 Task: Find connections with filter location Obala with filter topic #technologywith filter profile language English with filter current company Scottish Development International with filter school TVS Matriculation Higher Secondary School with filter industry Computer Networking Products with filter service category Corporate Events with filter keywords title Video Editor
Action: Mouse moved to (525, 68)
Screenshot: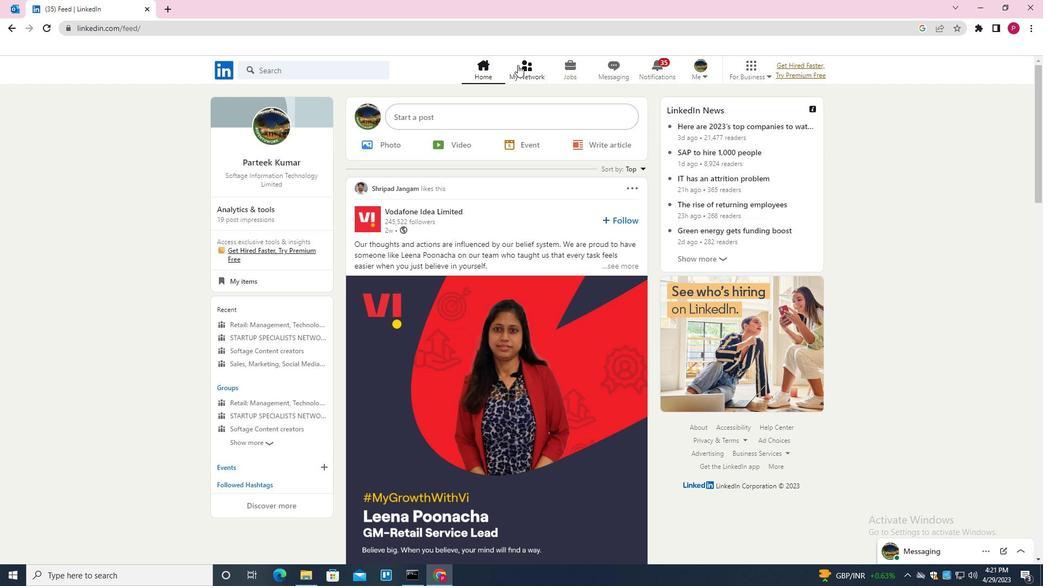 
Action: Mouse pressed left at (525, 68)
Screenshot: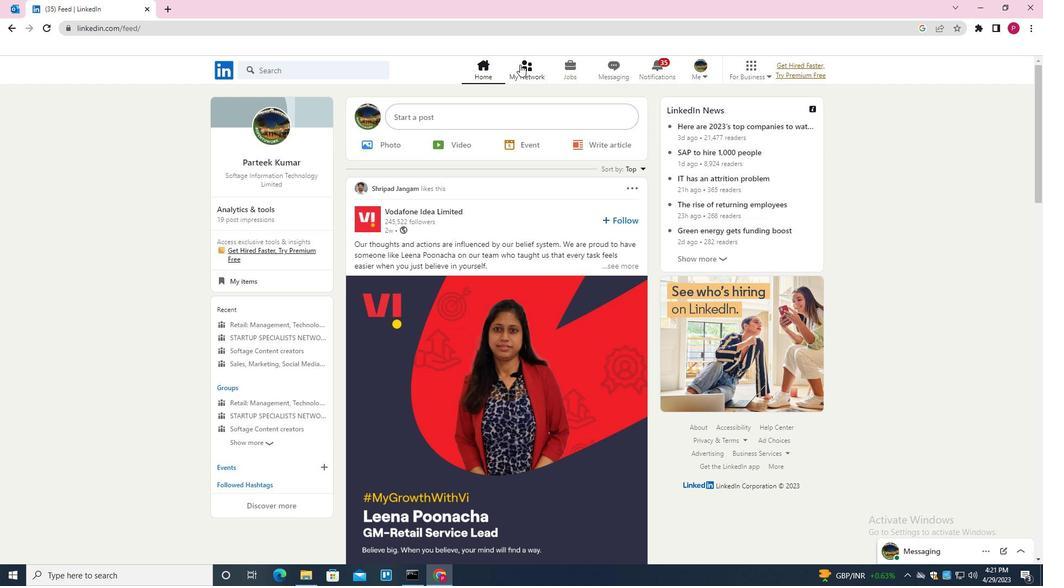 
Action: Mouse moved to (325, 137)
Screenshot: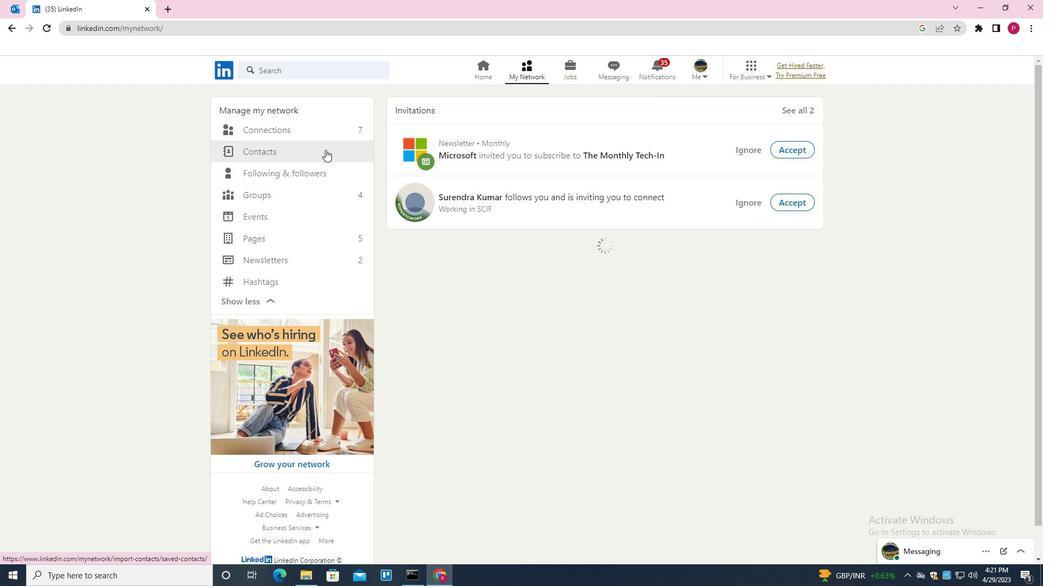 
Action: Mouse pressed left at (325, 137)
Screenshot: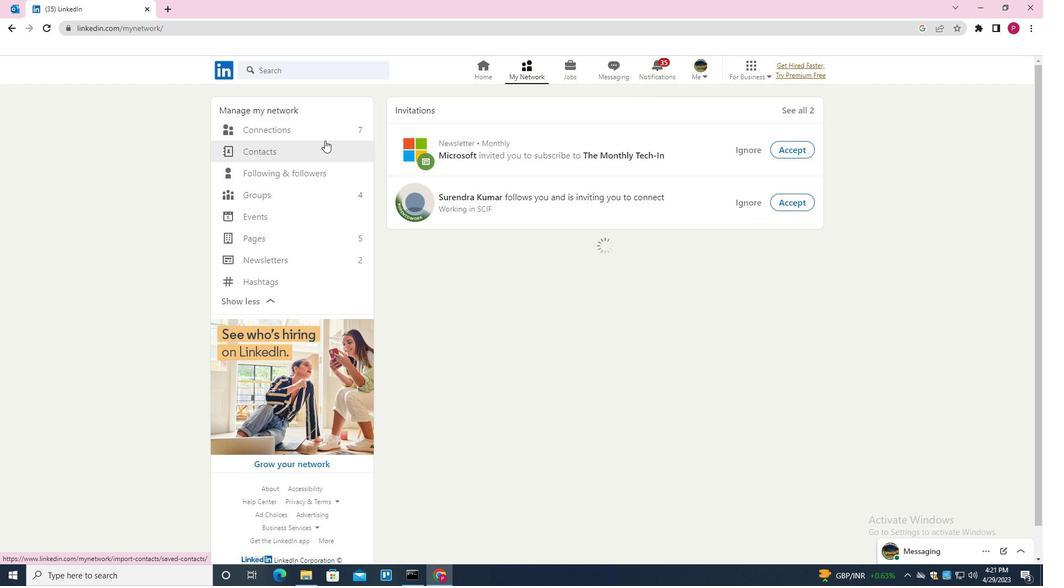 
Action: Mouse moved to (337, 130)
Screenshot: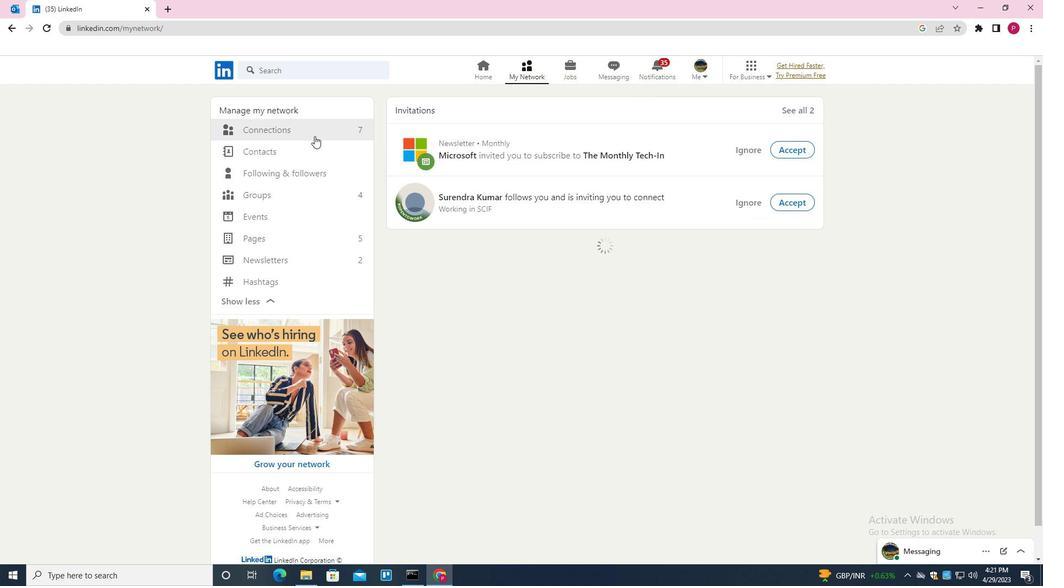 
Action: Mouse pressed left at (337, 130)
Screenshot: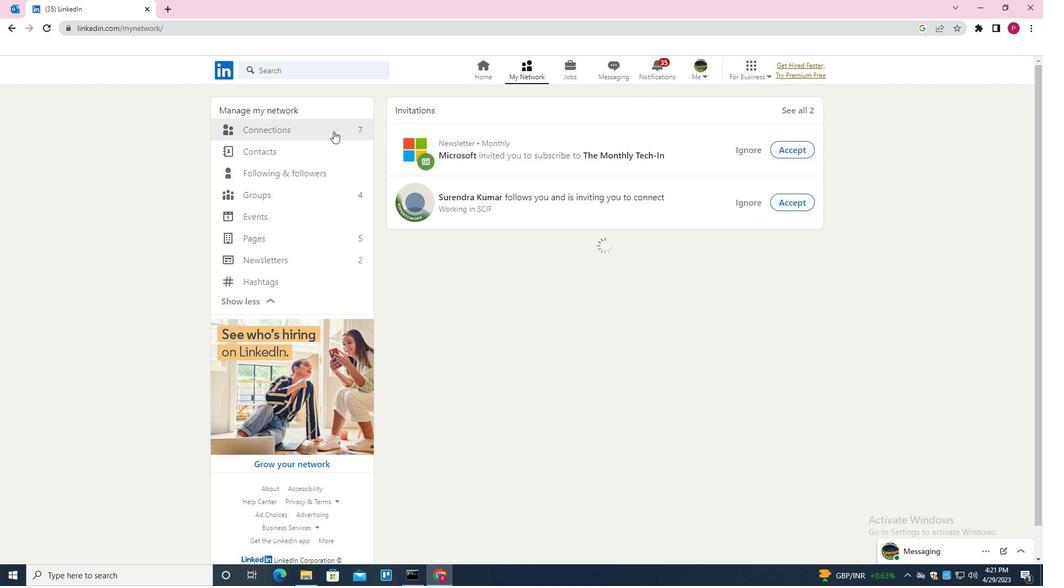 
Action: Mouse moved to (589, 132)
Screenshot: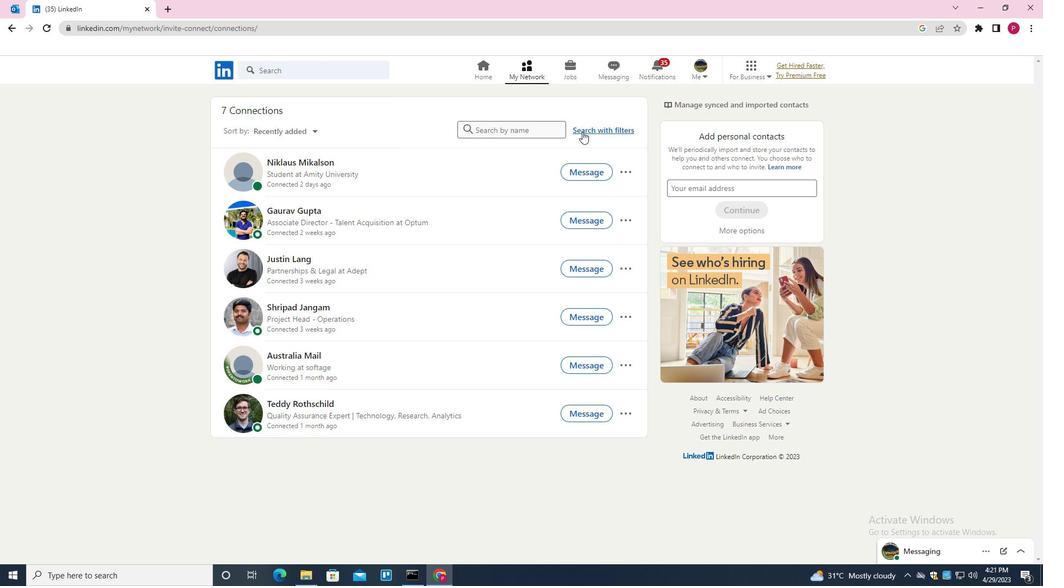 
Action: Mouse pressed left at (589, 132)
Screenshot: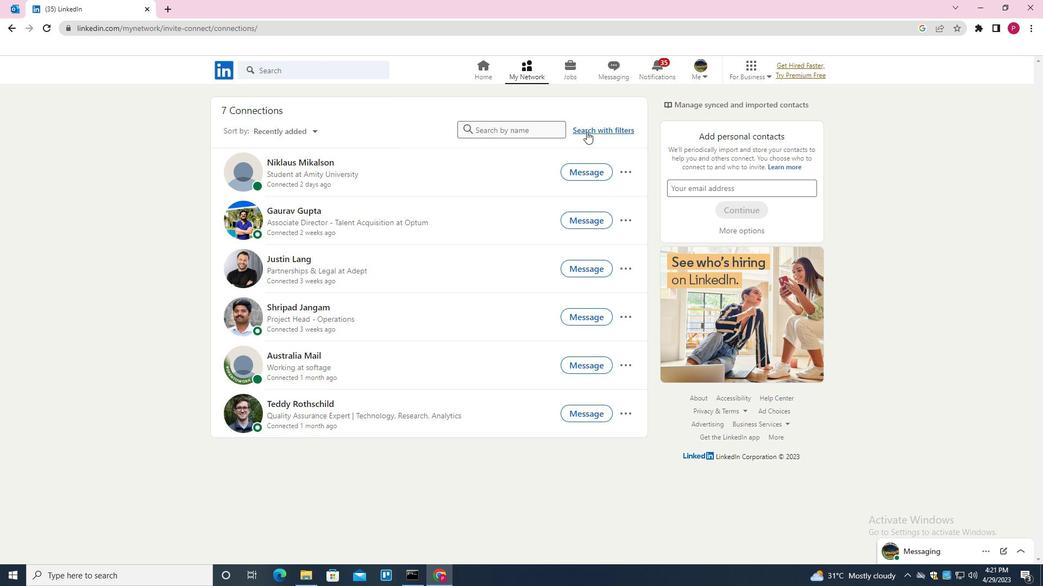 
Action: Mouse moved to (562, 102)
Screenshot: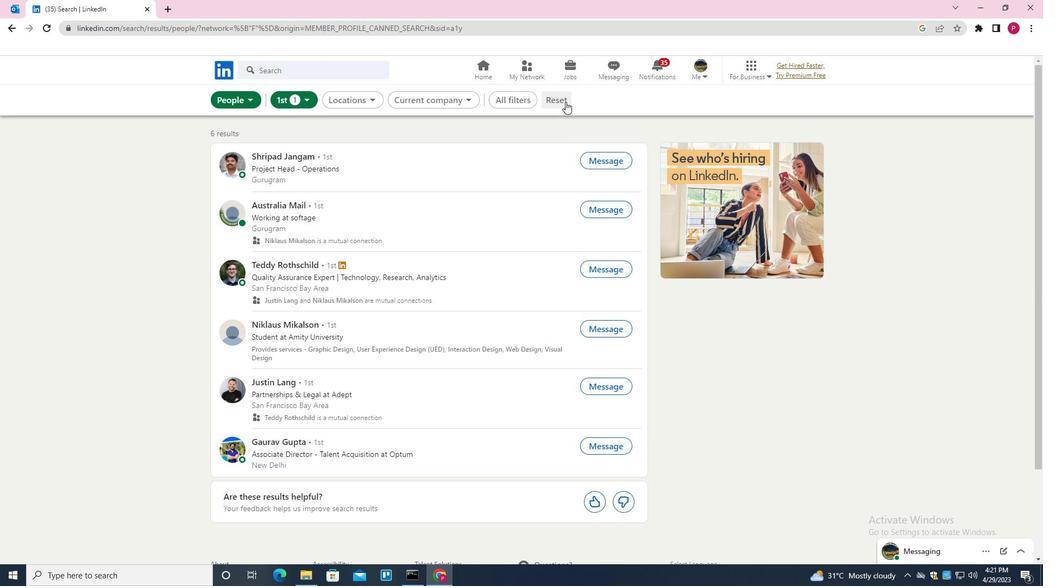 
Action: Mouse pressed left at (562, 102)
Screenshot: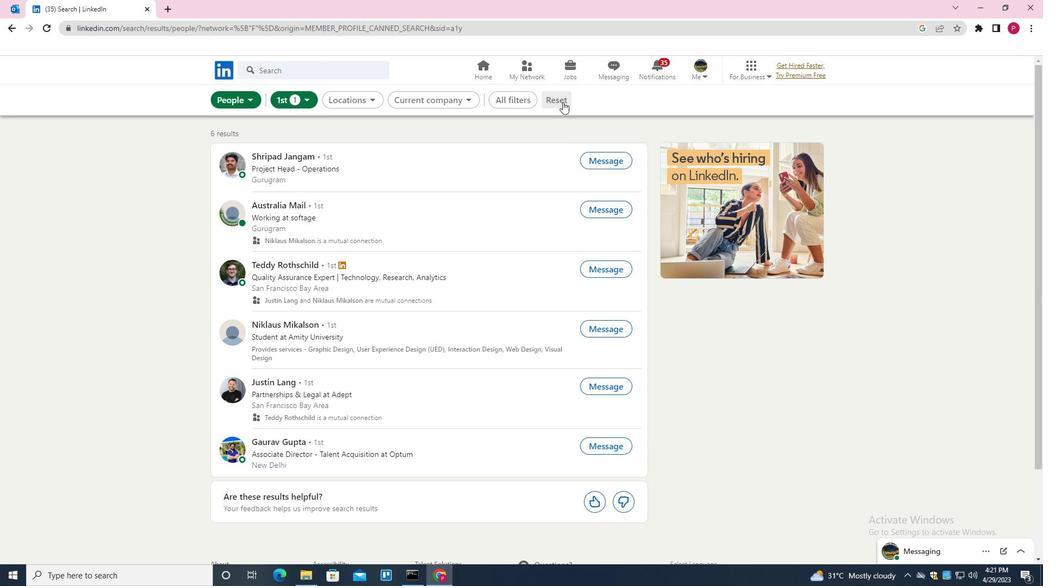 
Action: Mouse moved to (547, 100)
Screenshot: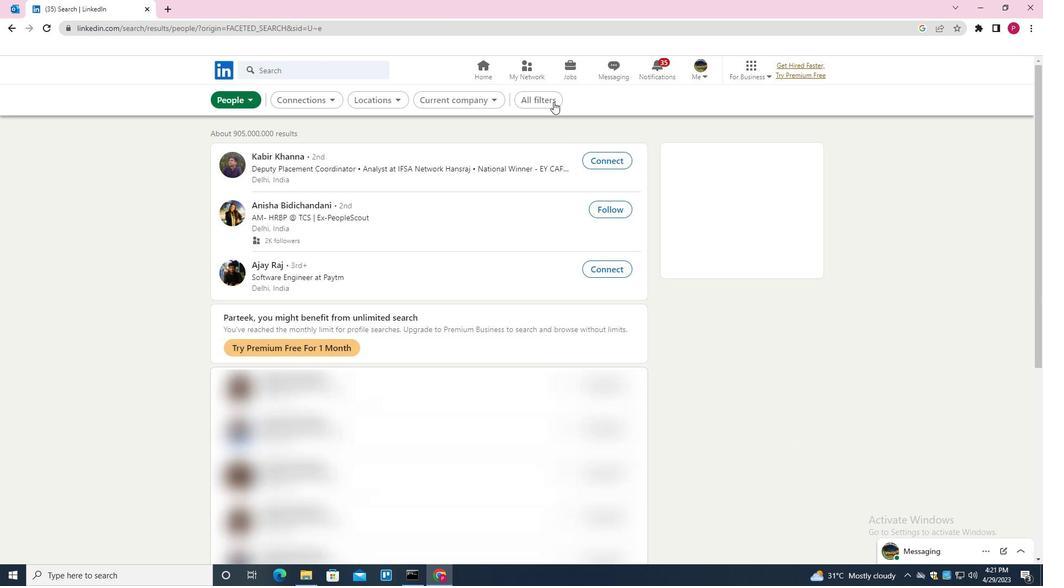
Action: Mouse pressed left at (547, 100)
Screenshot: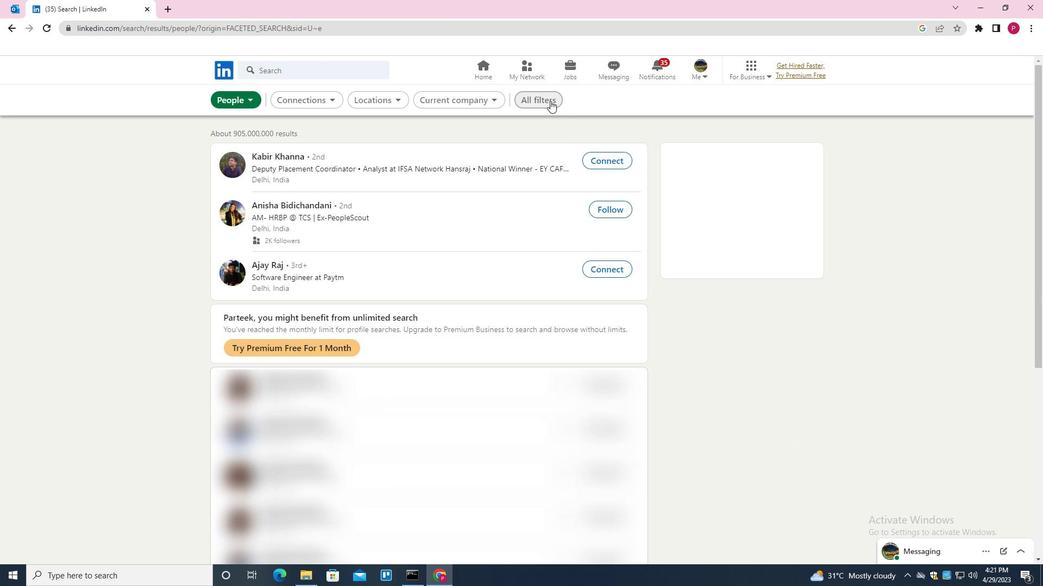
Action: Mouse moved to (846, 258)
Screenshot: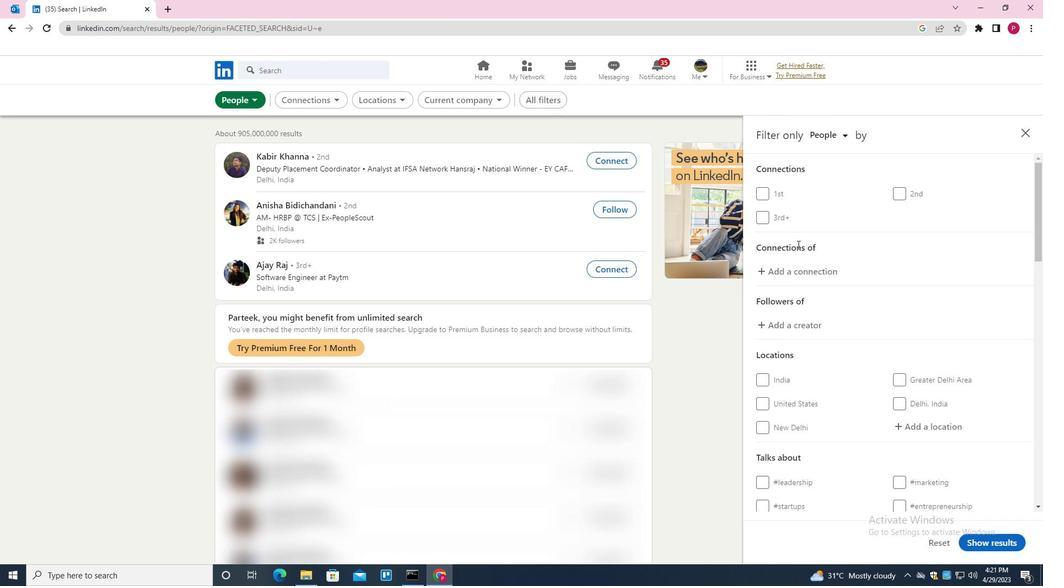 
Action: Mouse scrolled (846, 258) with delta (0, 0)
Screenshot: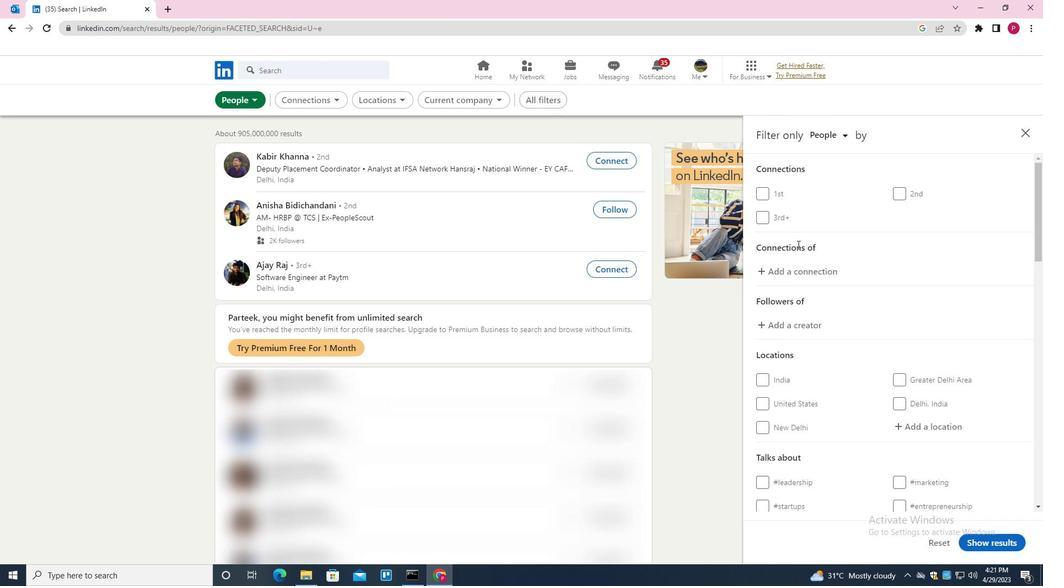 
Action: Mouse moved to (847, 258)
Screenshot: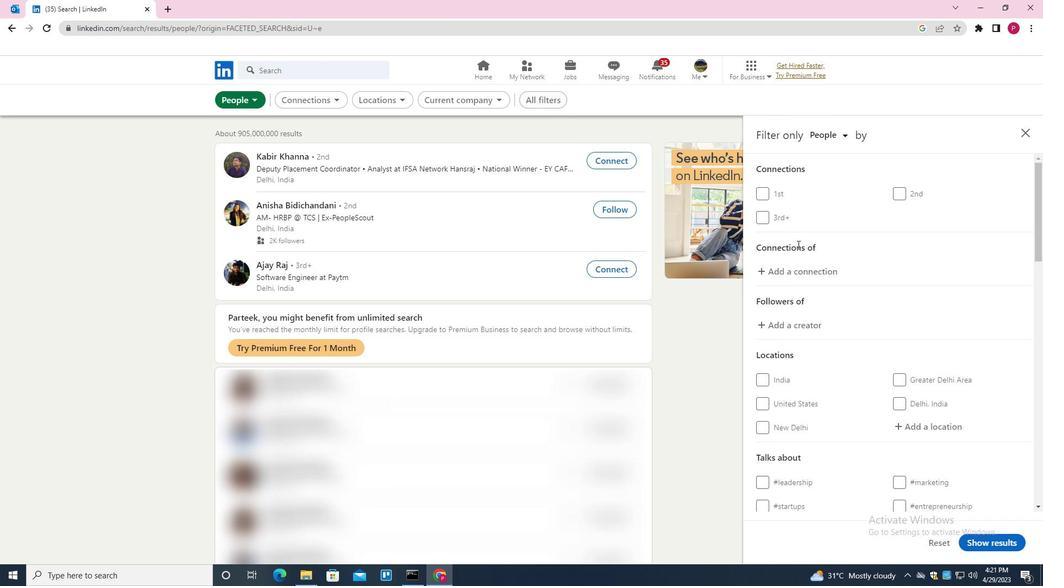 
Action: Mouse scrolled (847, 258) with delta (0, 0)
Screenshot: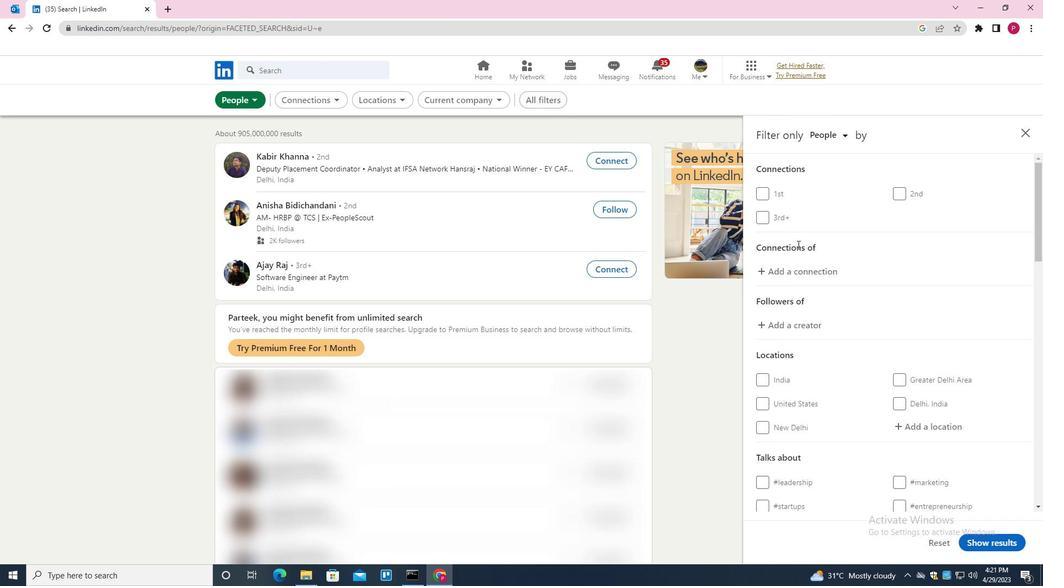 
Action: Mouse moved to (939, 318)
Screenshot: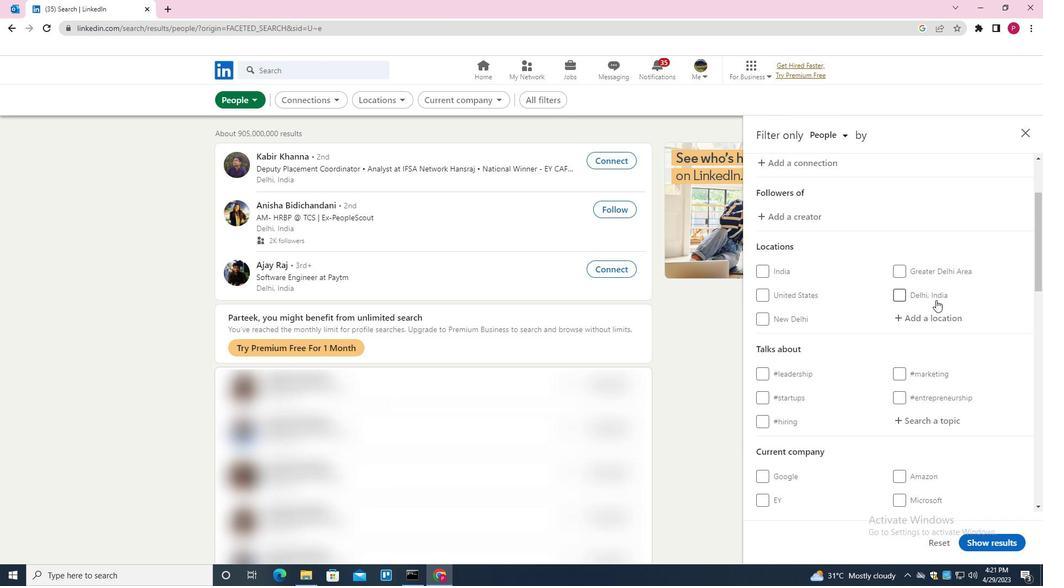 
Action: Mouse pressed left at (939, 318)
Screenshot: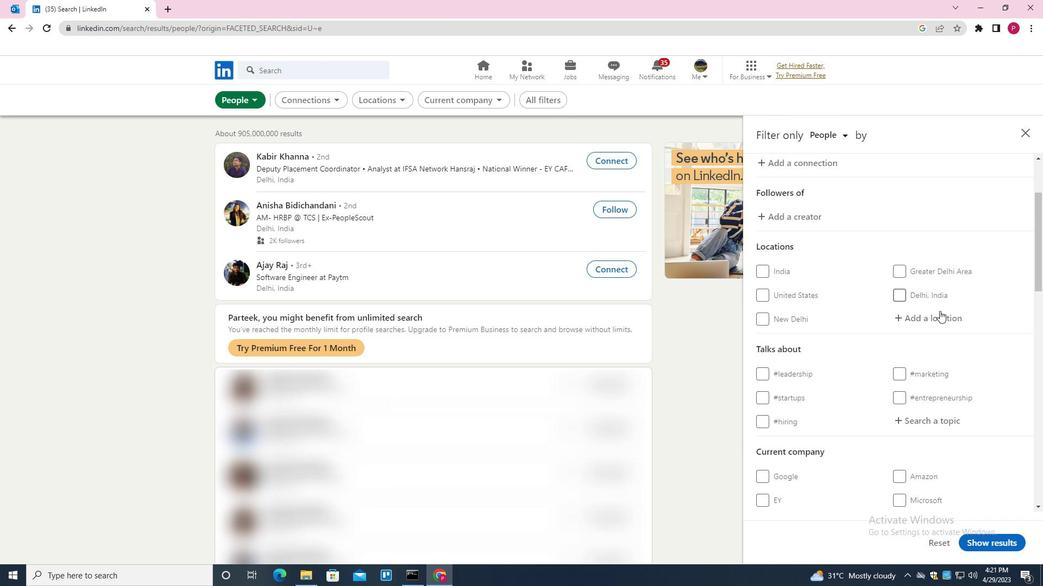 
Action: Key pressed <Key.shift>OBALA<Key.down><Key.enter>
Screenshot: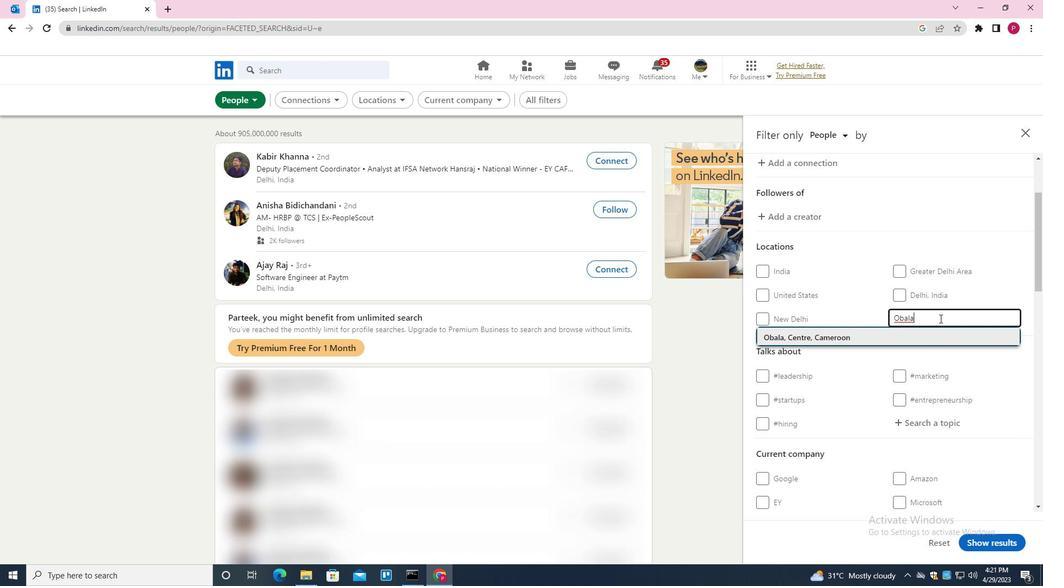 
Action: Mouse moved to (903, 345)
Screenshot: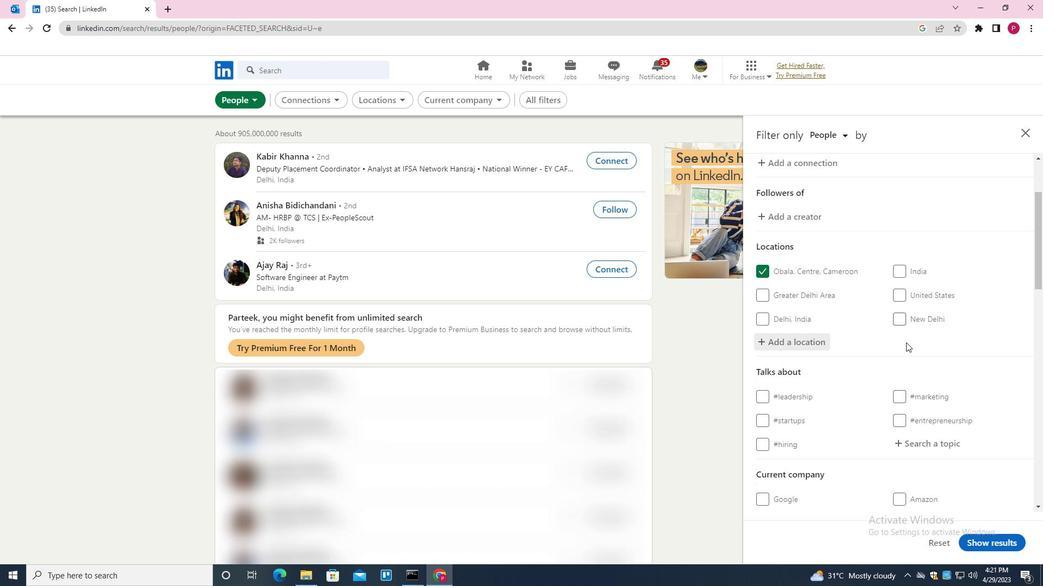 
Action: Mouse scrolled (903, 344) with delta (0, 0)
Screenshot: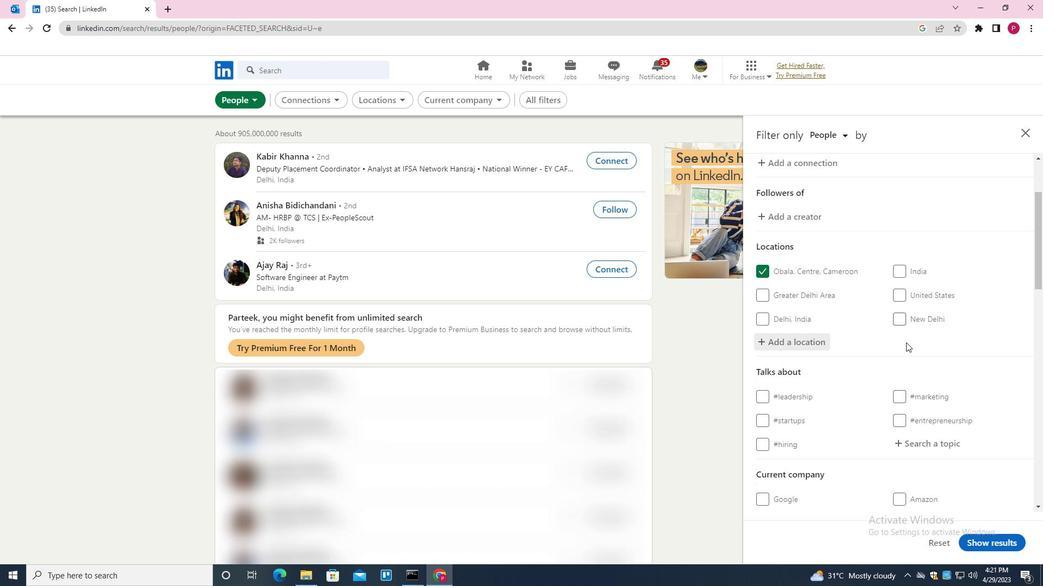 
Action: Mouse scrolled (903, 344) with delta (0, 0)
Screenshot: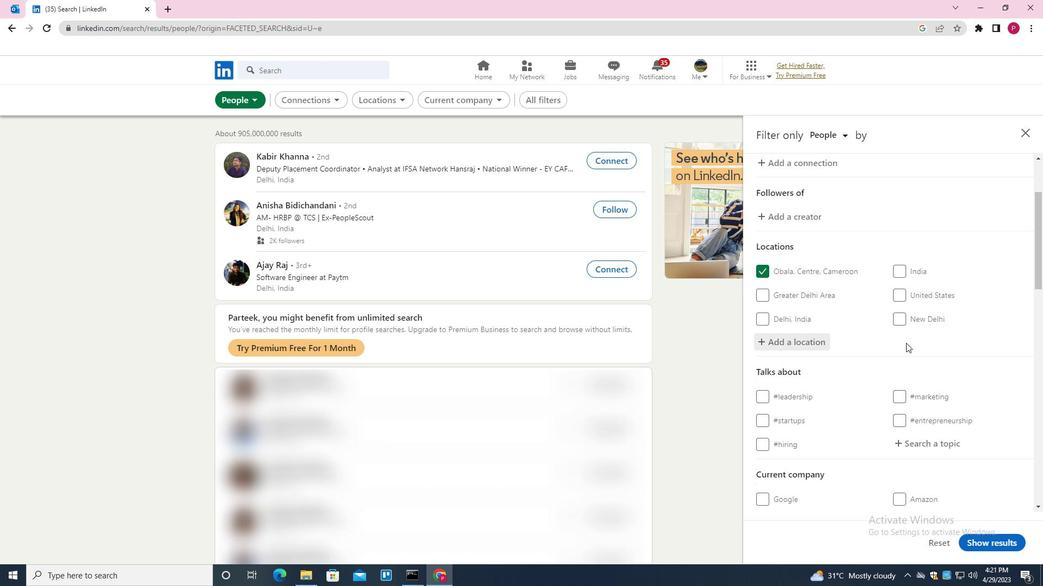 
Action: Mouse moved to (919, 335)
Screenshot: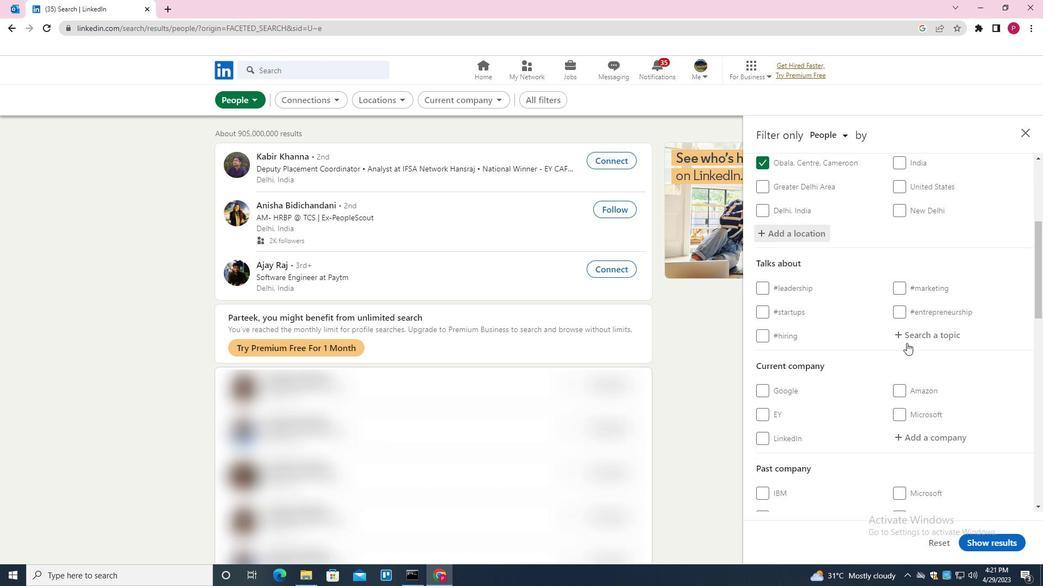 
Action: Mouse pressed left at (919, 335)
Screenshot: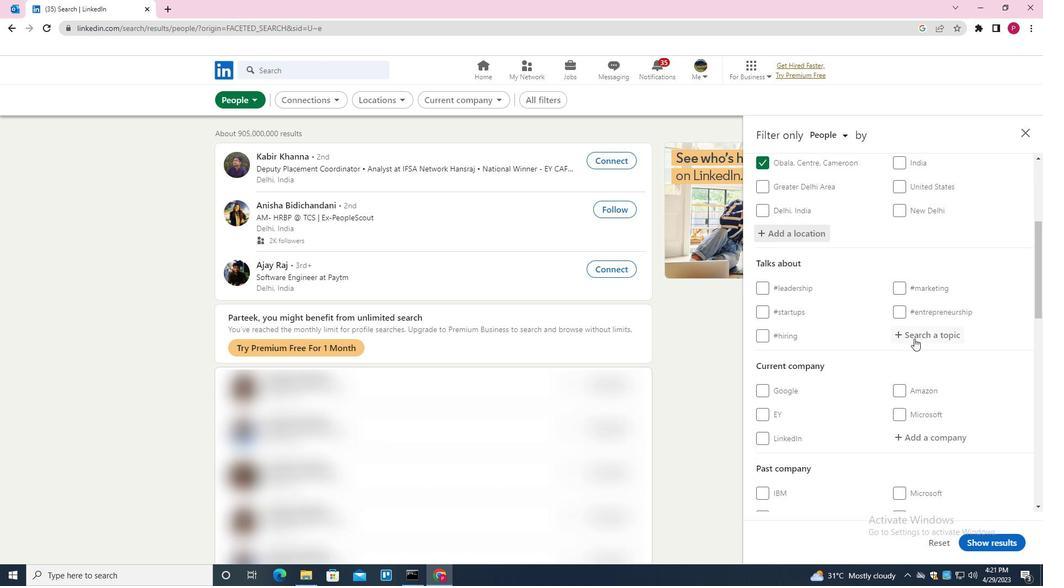 
Action: Key pressed TECHNOLOGY<Key.down><Key.enter>
Screenshot: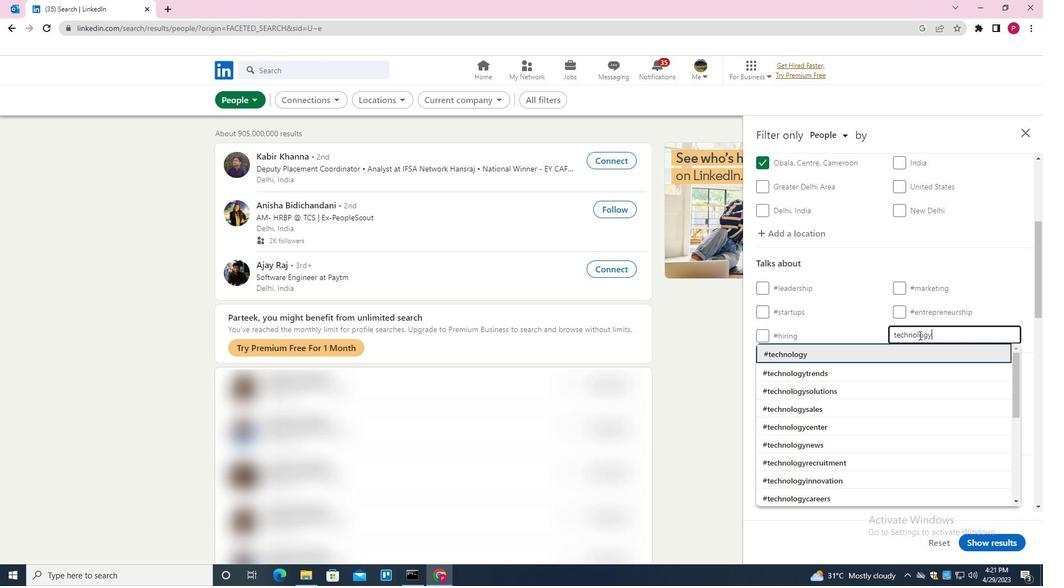 
Action: Mouse moved to (895, 352)
Screenshot: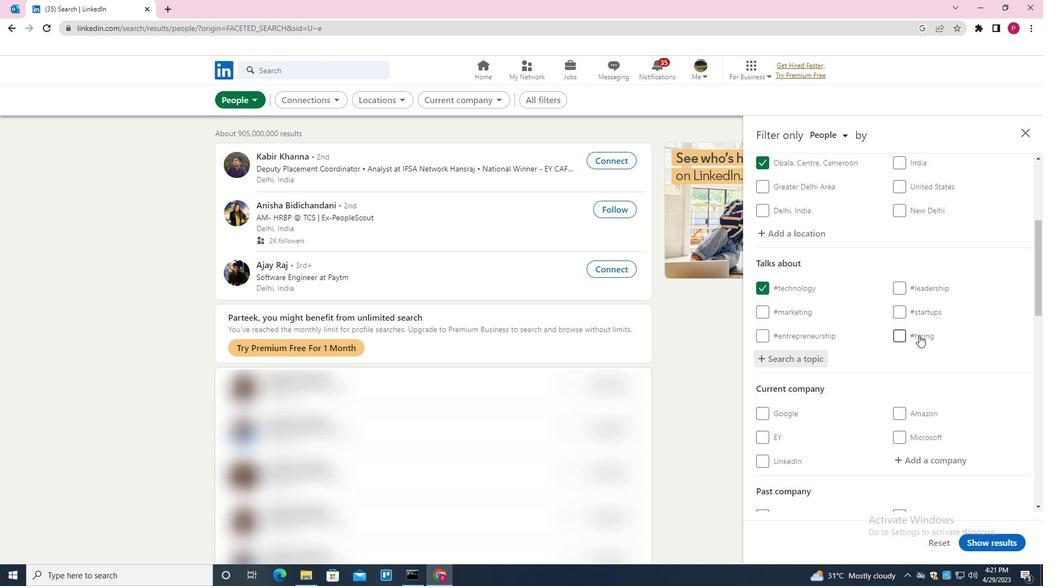 
Action: Mouse scrolled (895, 351) with delta (0, 0)
Screenshot: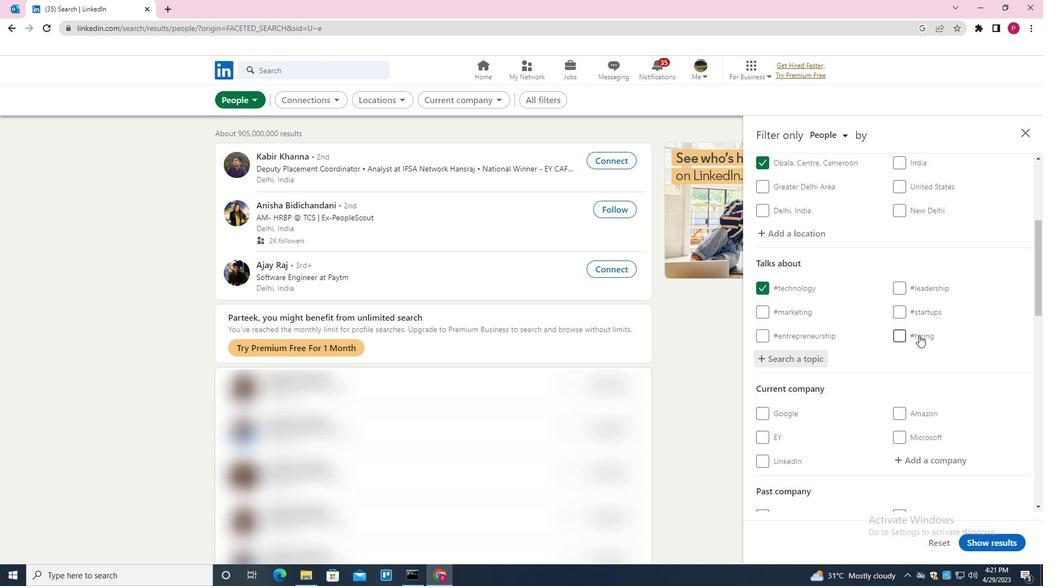 
Action: Mouse scrolled (895, 351) with delta (0, 0)
Screenshot: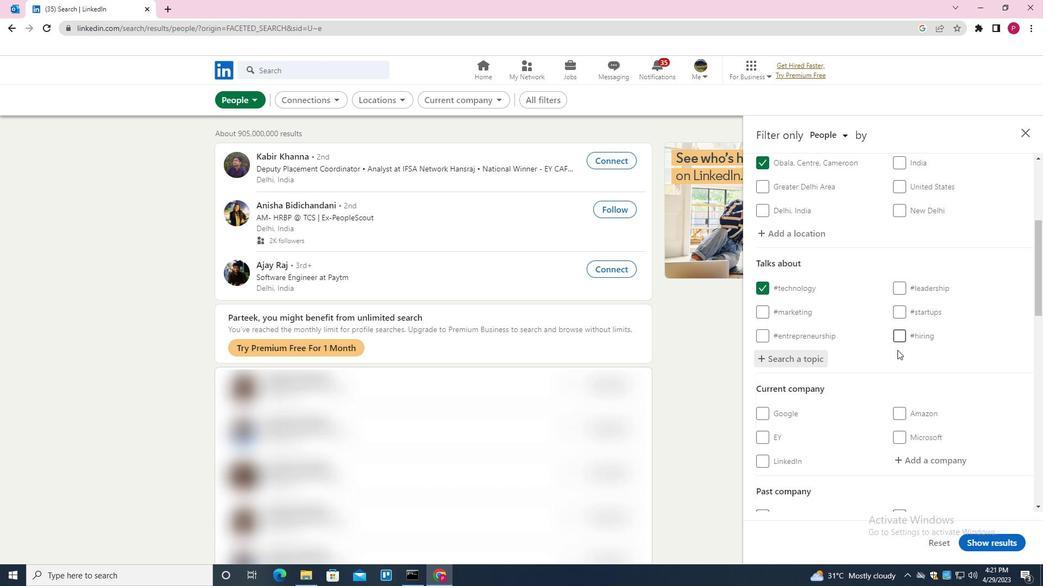 
Action: Mouse scrolled (895, 351) with delta (0, 0)
Screenshot: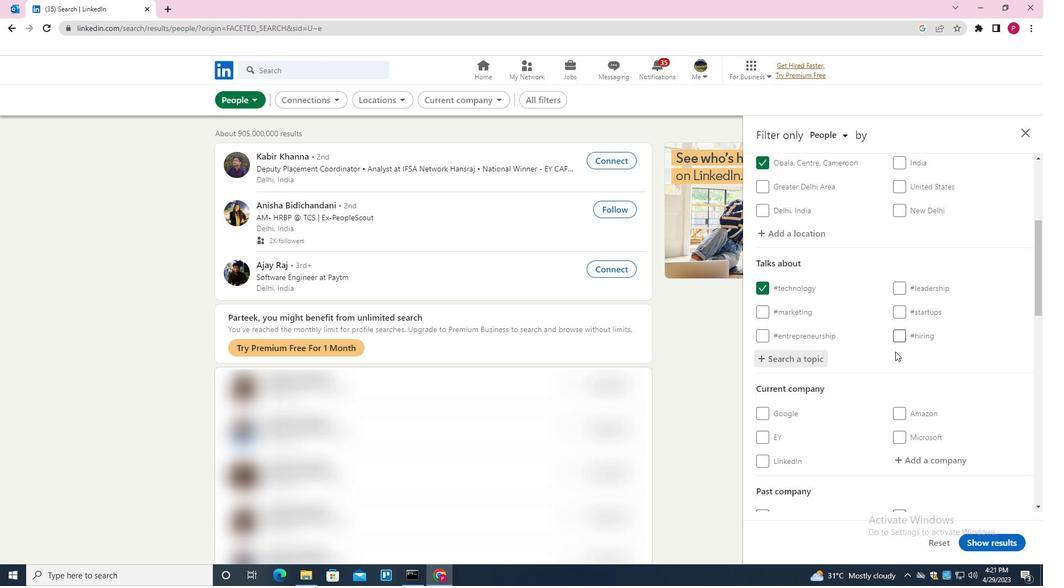 
Action: Mouse moved to (894, 353)
Screenshot: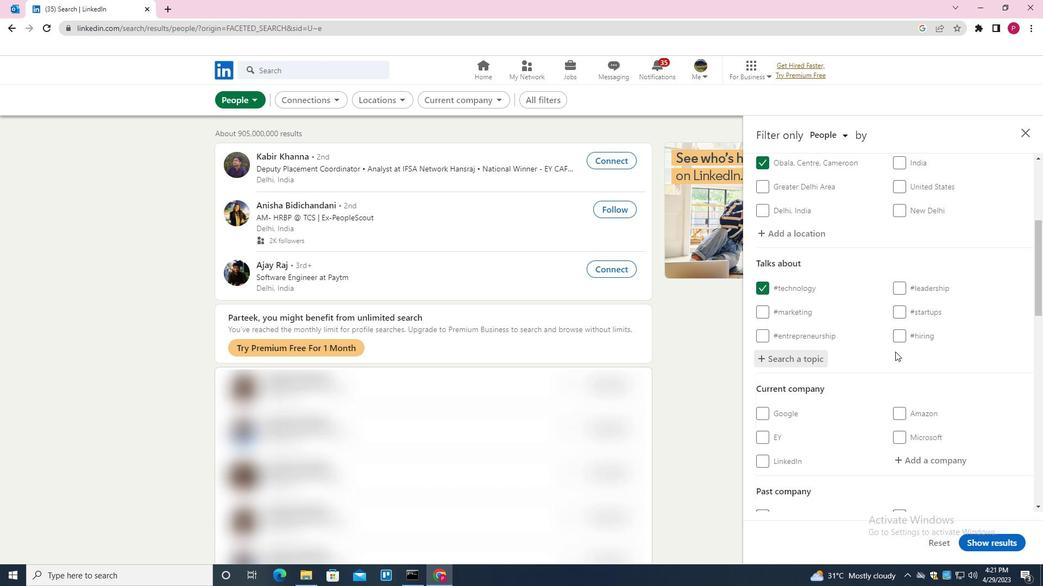 
Action: Mouse scrolled (894, 352) with delta (0, 0)
Screenshot: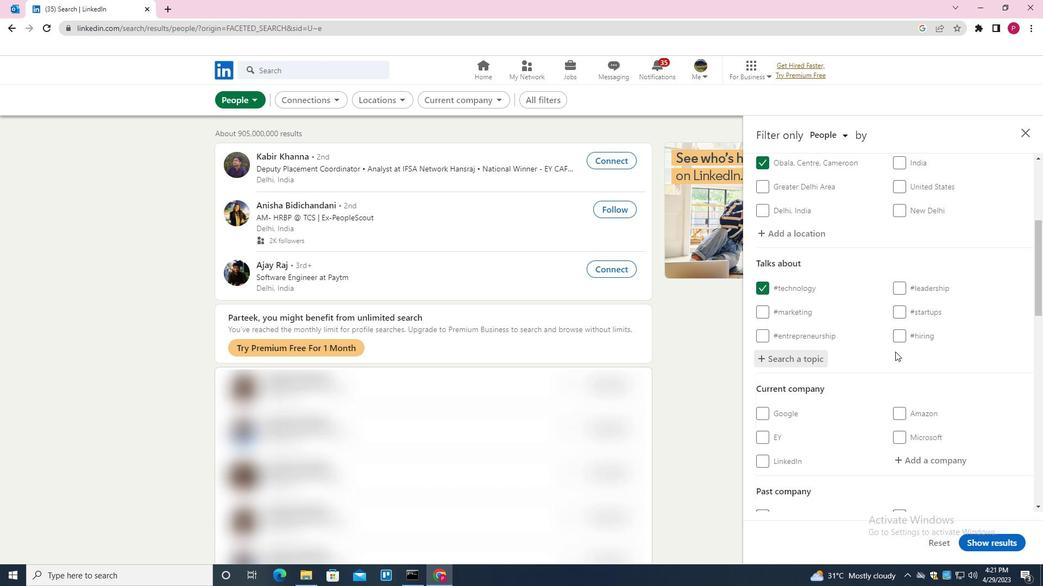 
Action: Mouse moved to (827, 329)
Screenshot: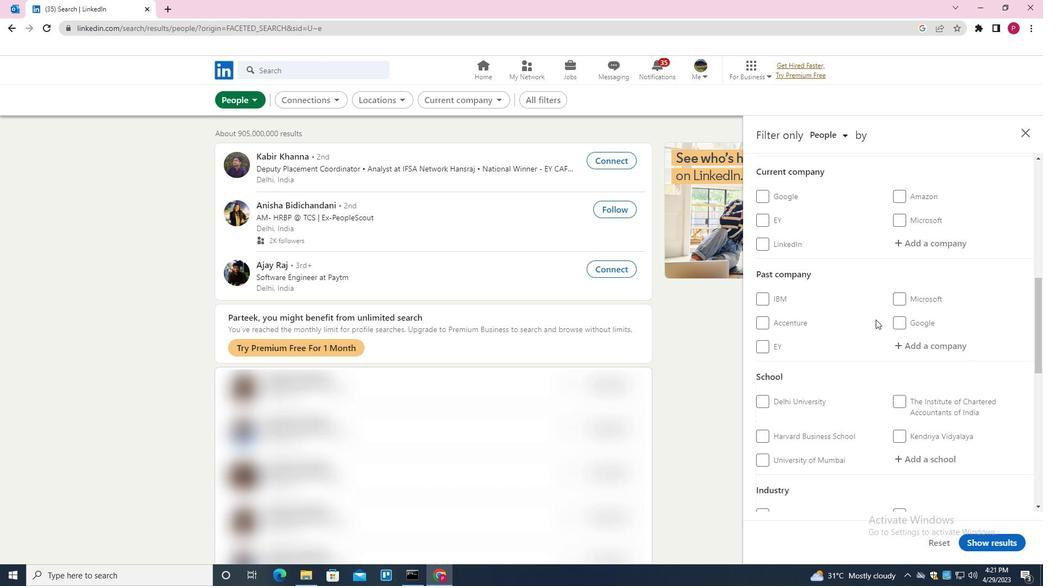 
Action: Mouse scrolled (827, 329) with delta (0, 0)
Screenshot: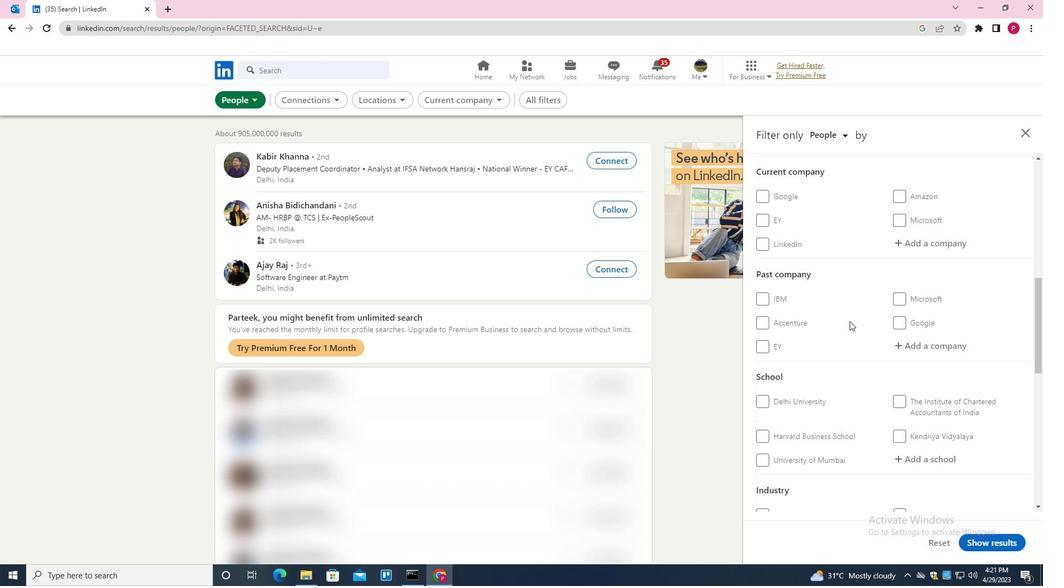 
Action: Mouse scrolled (827, 329) with delta (0, 0)
Screenshot: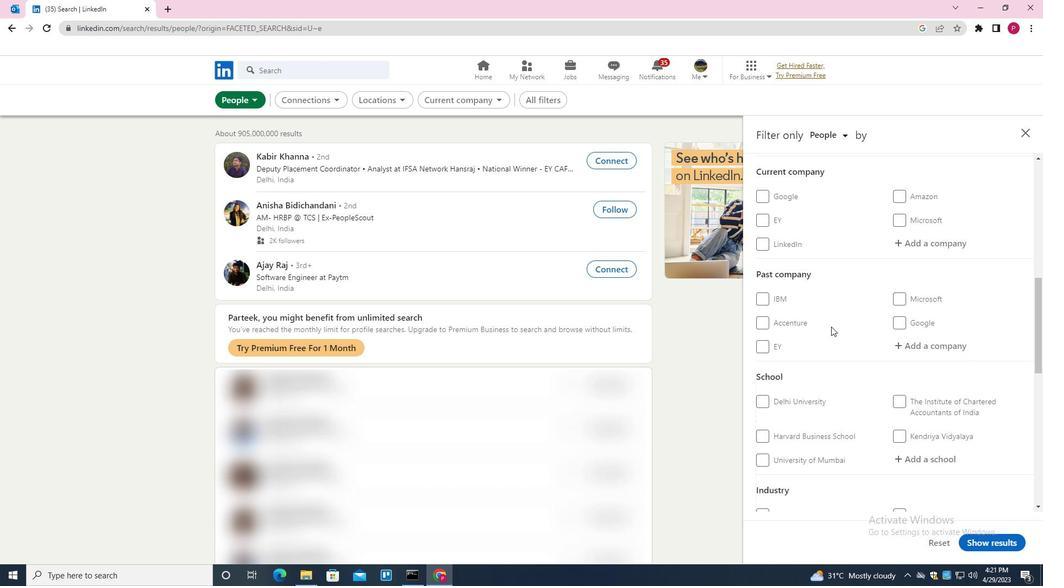
Action: Mouse scrolled (827, 329) with delta (0, 0)
Screenshot: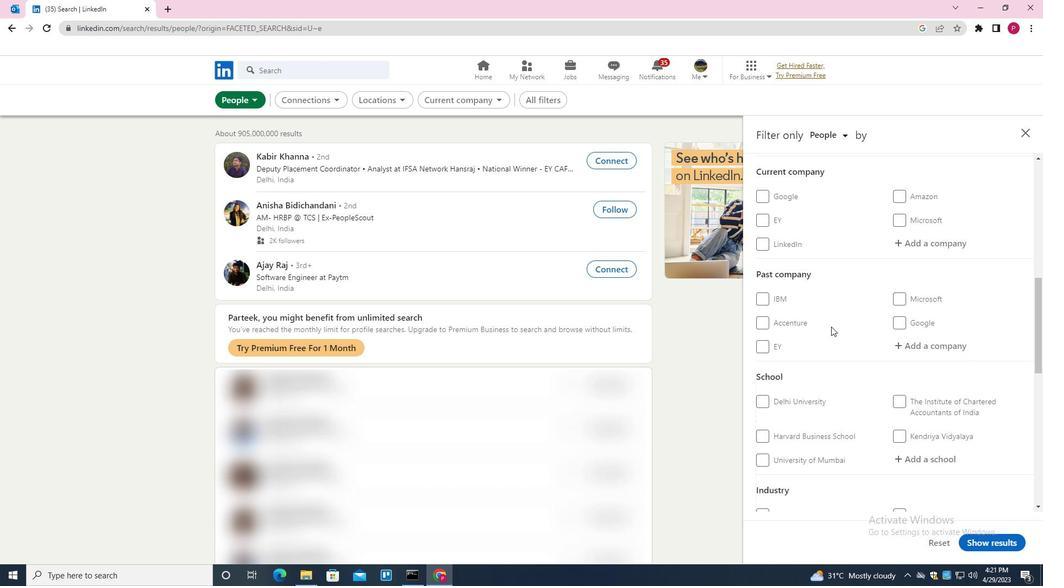 
Action: Mouse scrolled (827, 329) with delta (0, 0)
Screenshot: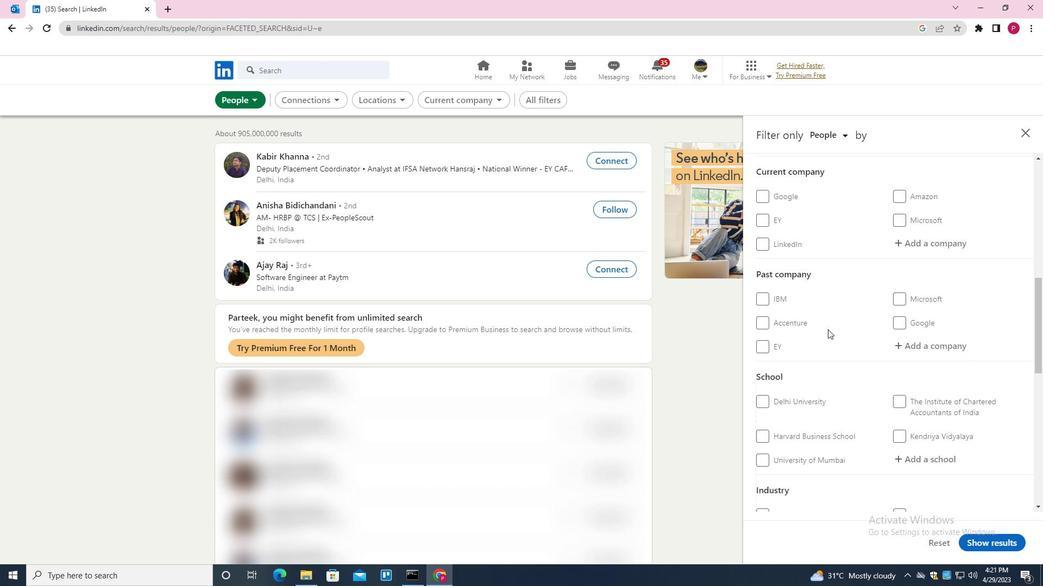 
Action: Mouse moved to (819, 335)
Screenshot: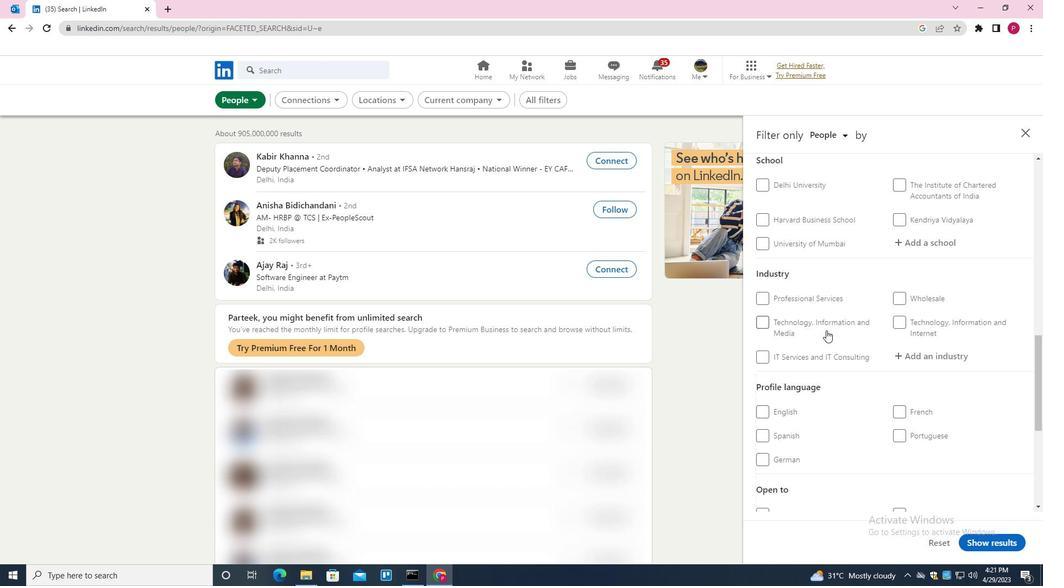 
Action: Mouse scrolled (819, 335) with delta (0, 0)
Screenshot: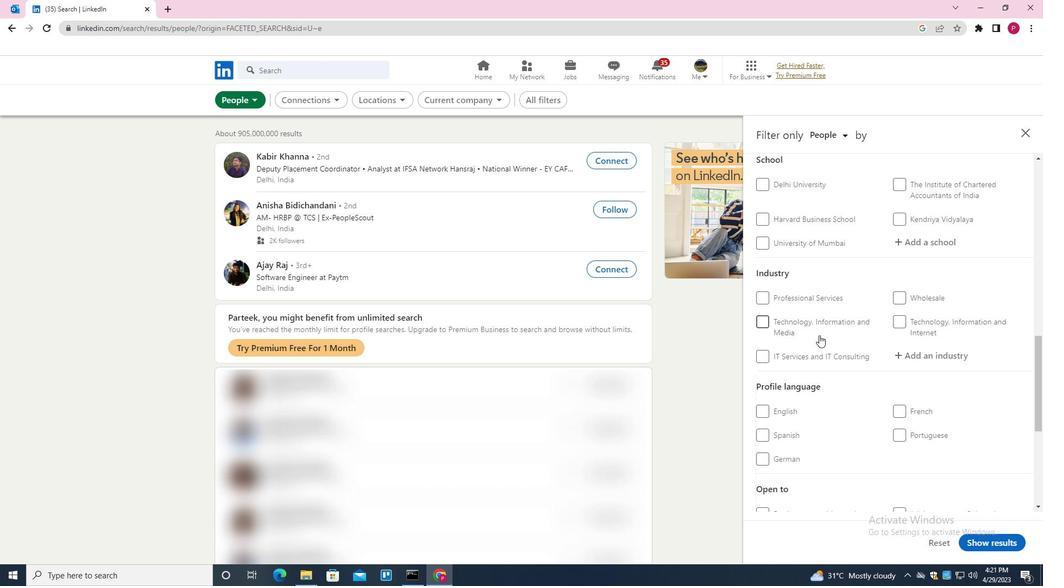 
Action: Mouse scrolled (819, 335) with delta (0, 0)
Screenshot: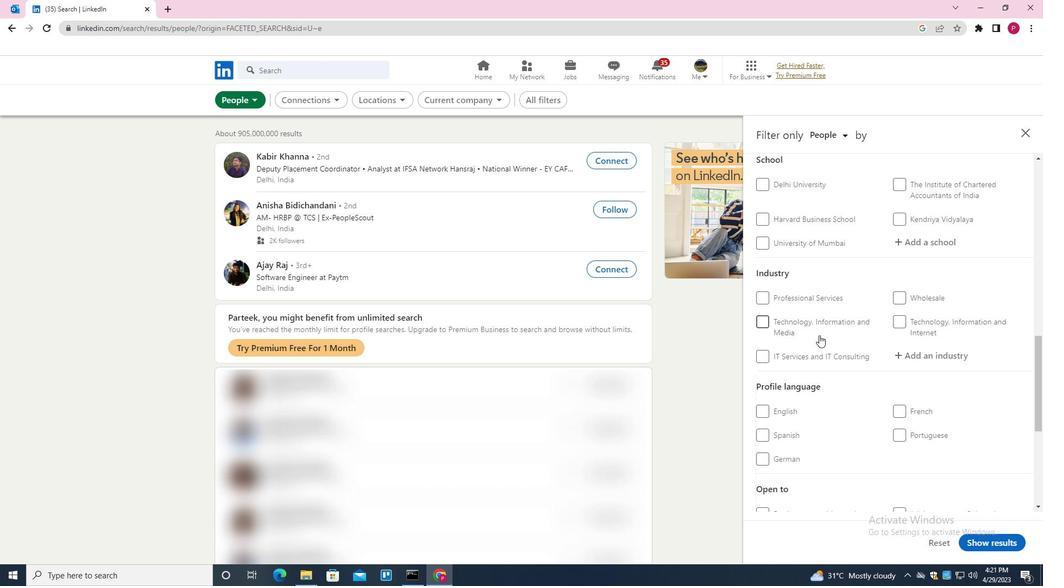 
Action: Mouse scrolled (819, 335) with delta (0, 0)
Screenshot: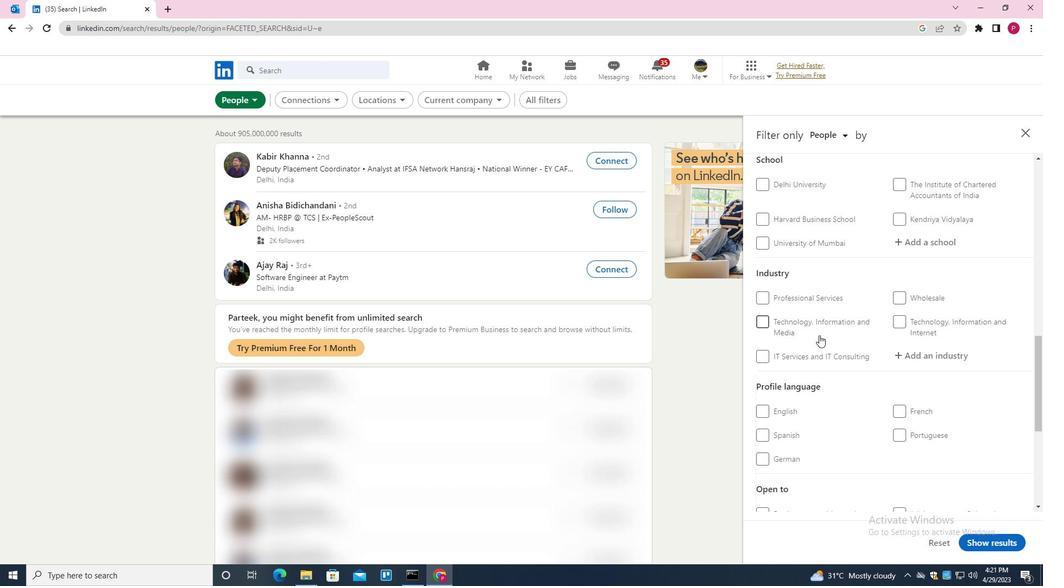 
Action: Mouse moved to (774, 248)
Screenshot: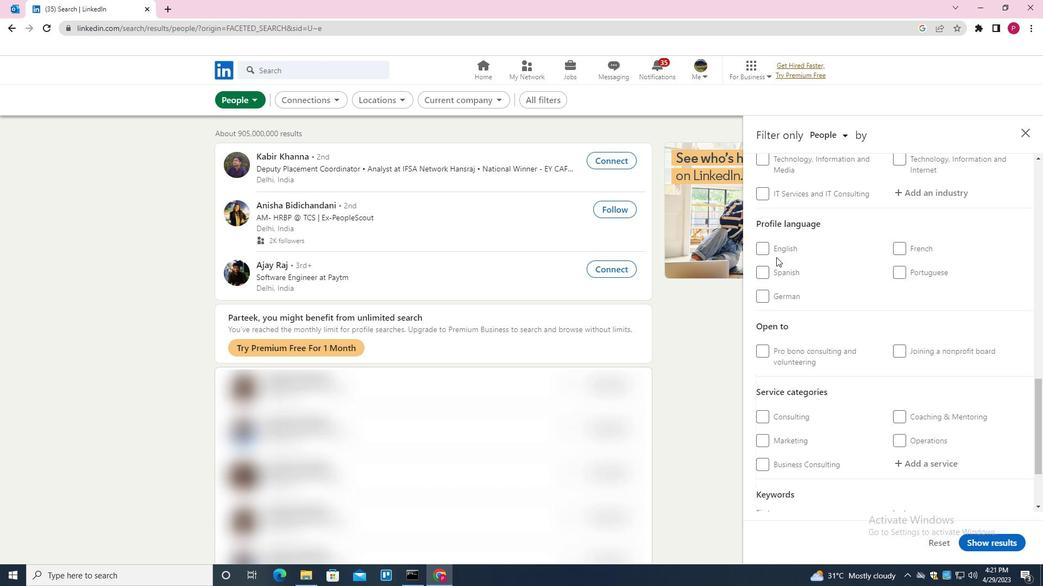 
Action: Mouse pressed left at (774, 248)
Screenshot: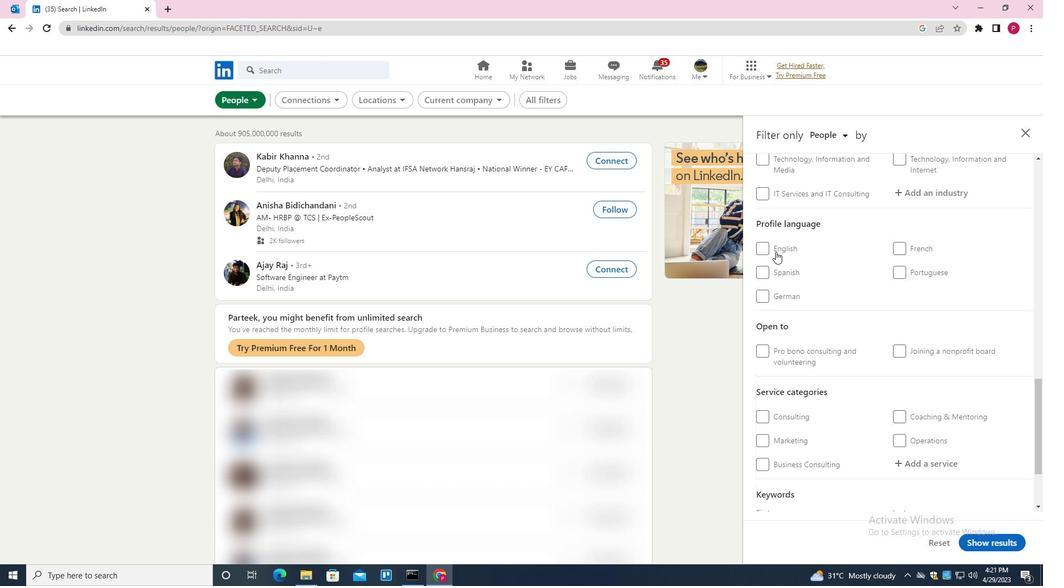 
Action: Mouse moved to (815, 293)
Screenshot: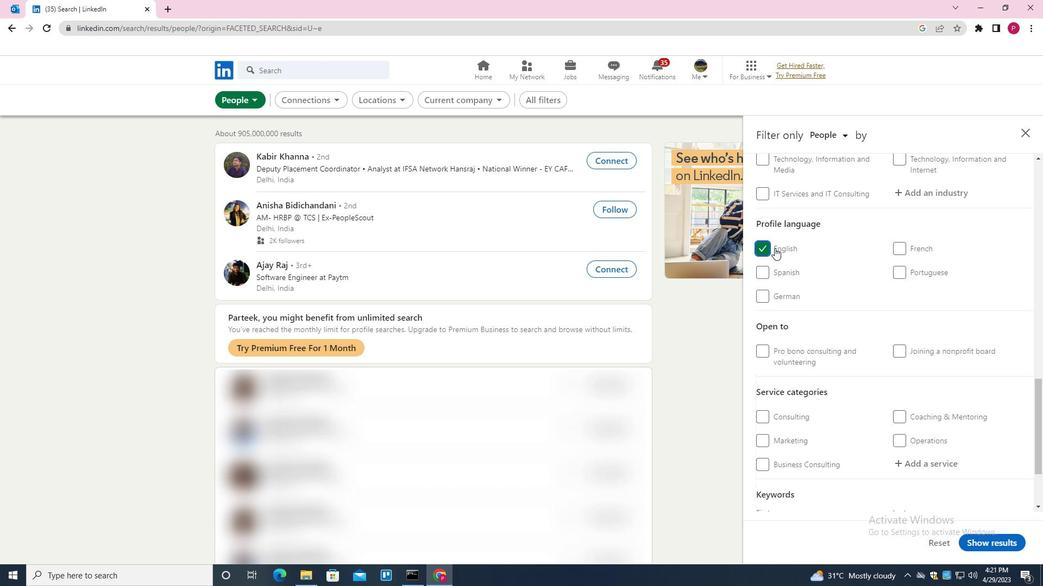 
Action: Mouse scrolled (815, 293) with delta (0, 0)
Screenshot: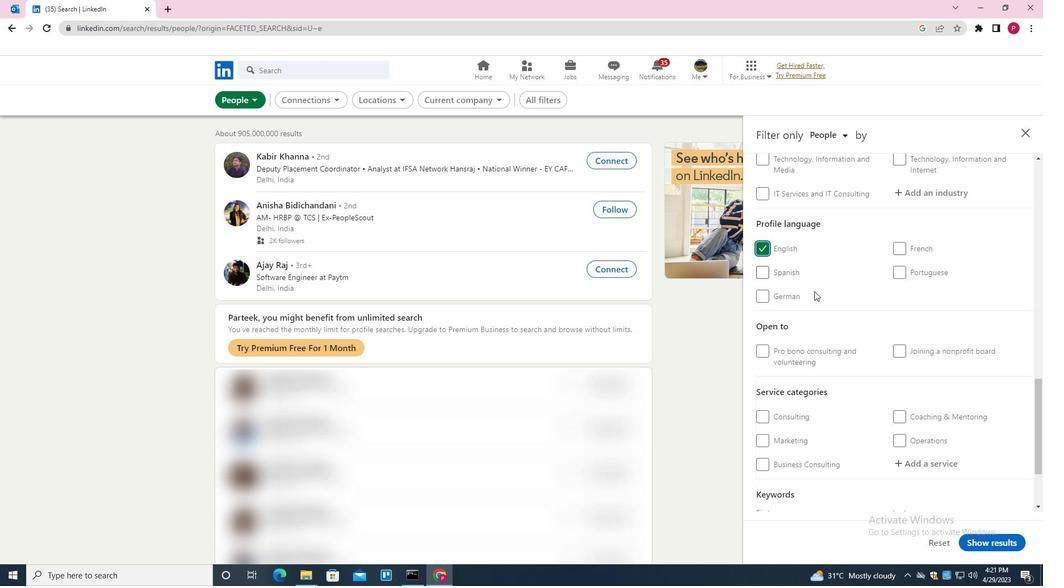 
Action: Mouse scrolled (815, 293) with delta (0, 0)
Screenshot: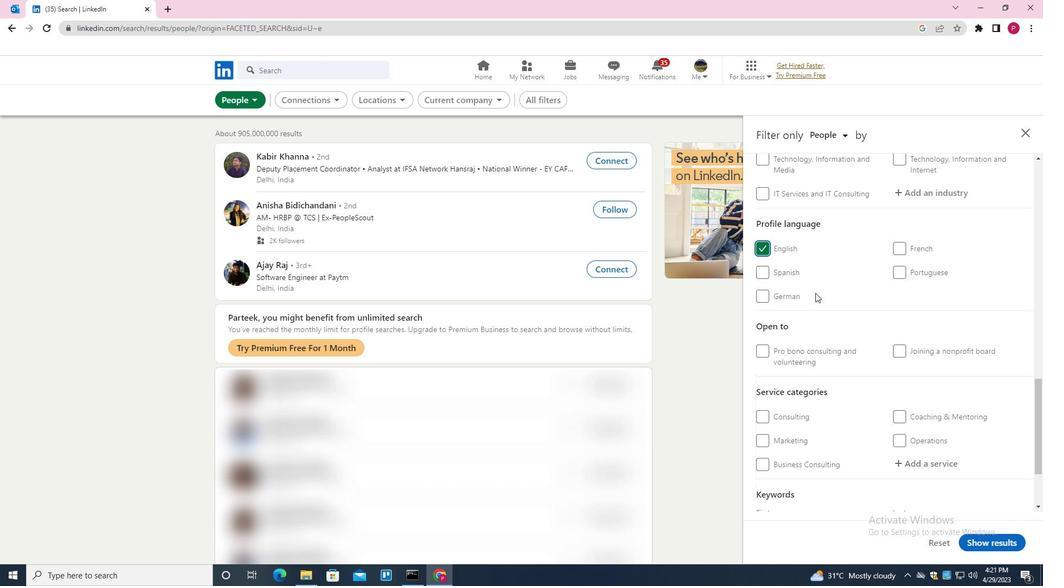 
Action: Mouse scrolled (815, 293) with delta (0, 0)
Screenshot: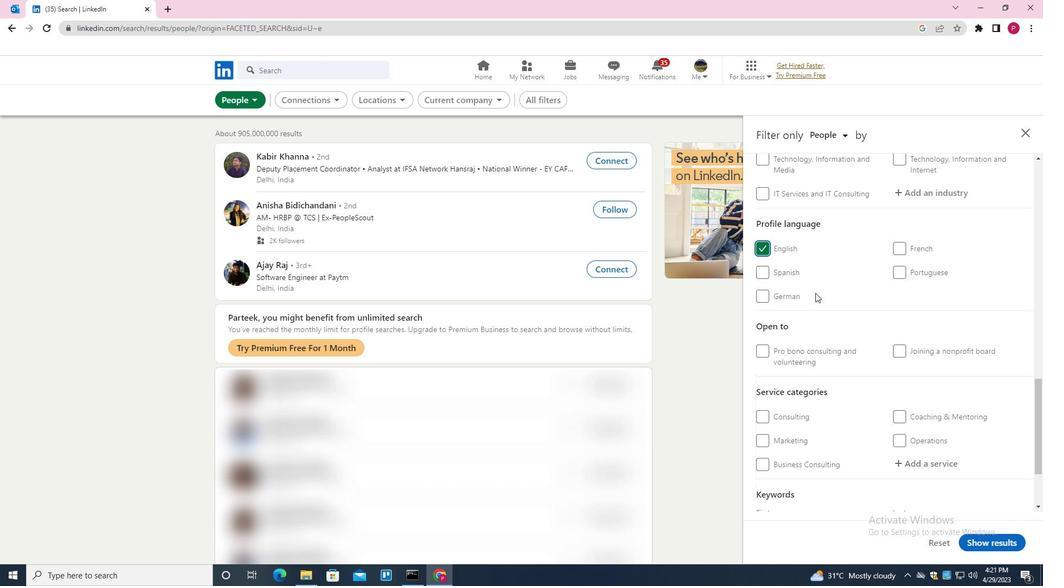 
Action: Mouse scrolled (815, 293) with delta (0, 0)
Screenshot: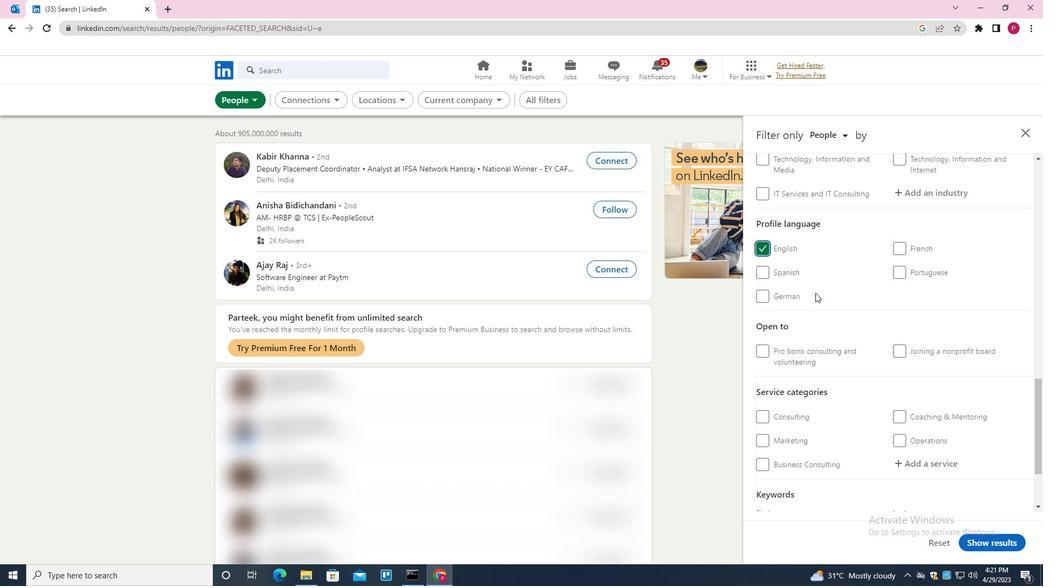 
Action: Mouse scrolled (815, 293) with delta (0, 0)
Screenshot: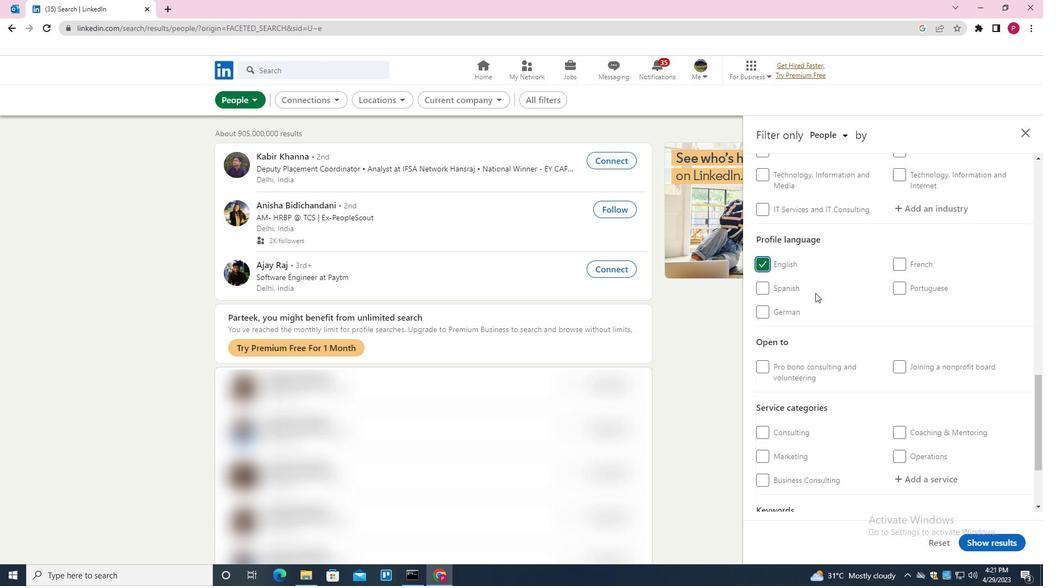 
Action: Mouse moved to (815, 295)
Screenshot: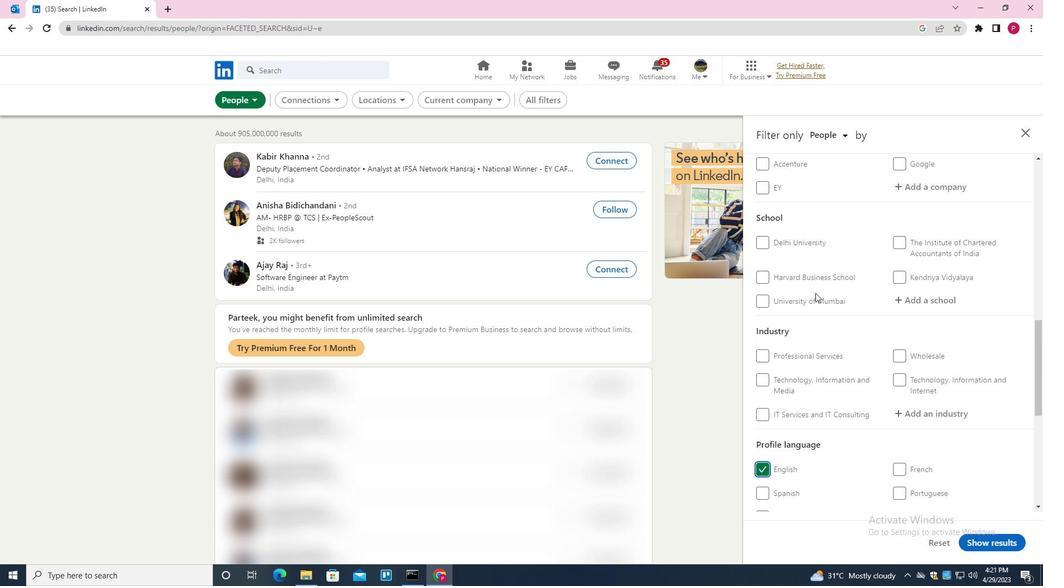 
Action: Mouse scrolled (815, 295) with delta (0, 0)
Screenshot: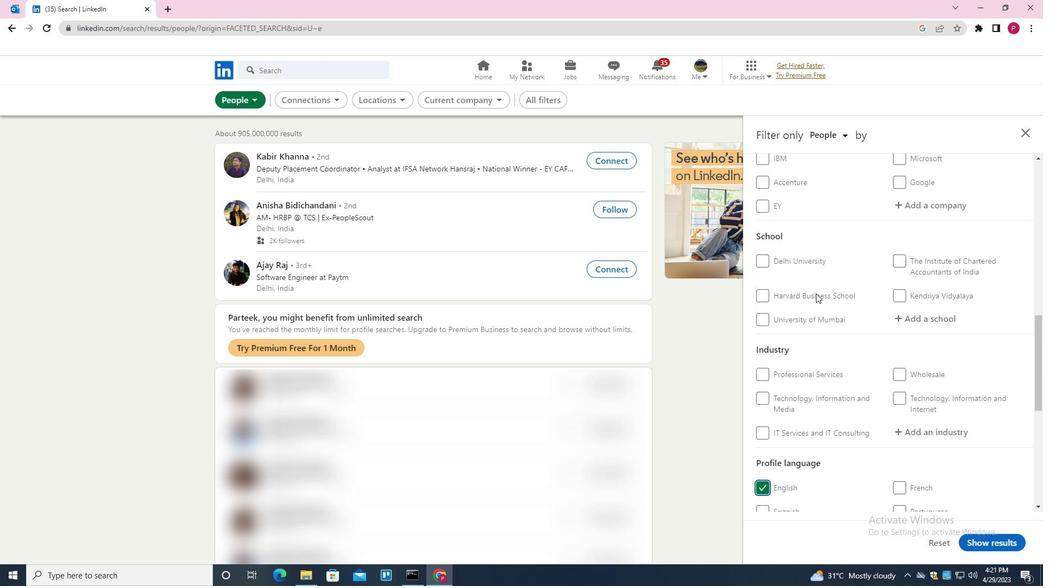 
Action: Mouse scrolled (815, 295) with delta (0, 0)
Screenshot: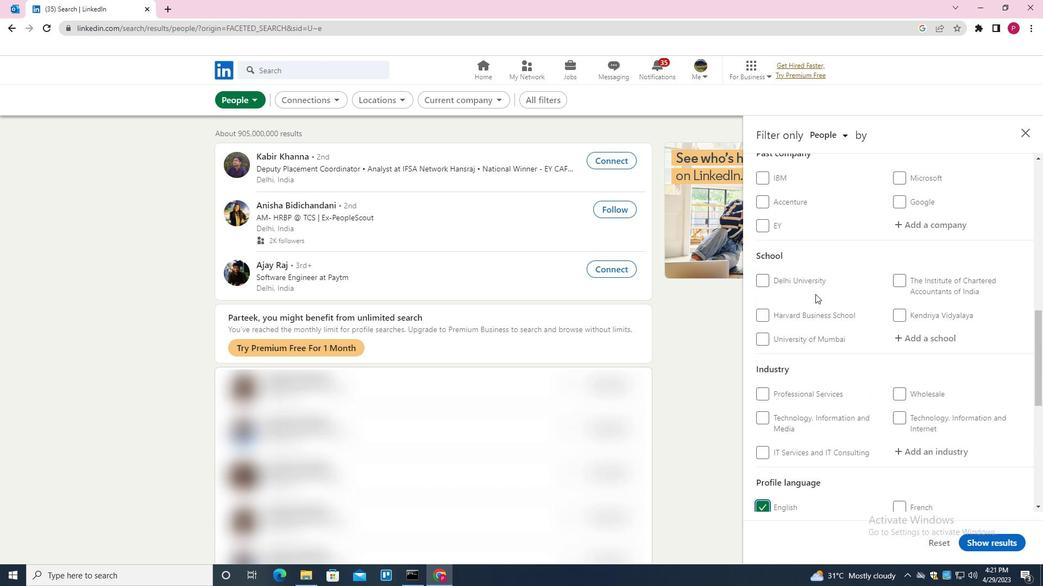 
Action: Mouse moved to (813, 296)
Screenshot: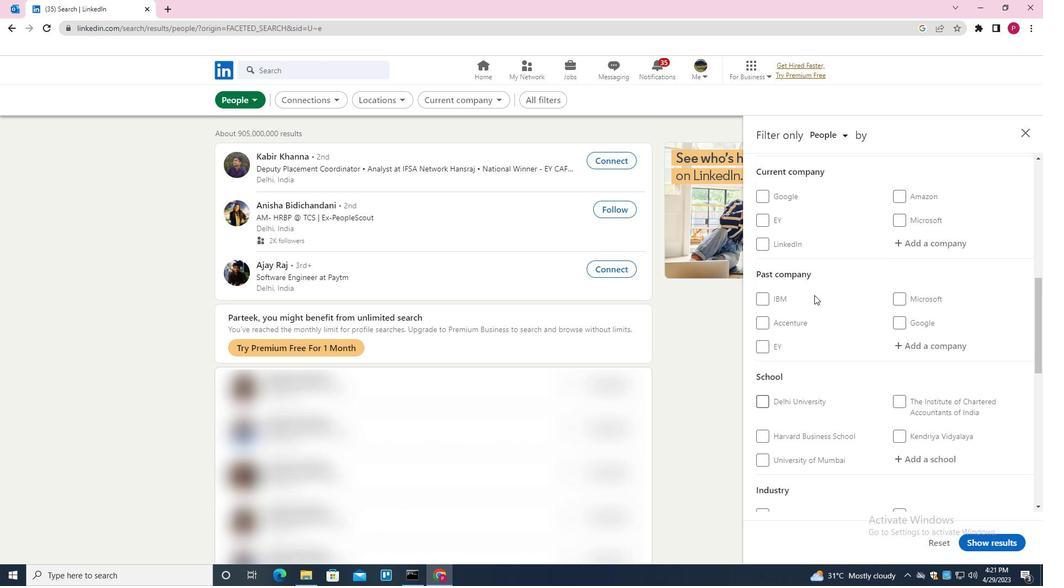 
Action: Mouse scrolled (813, 297) with delta (0, 0)
Screenshot: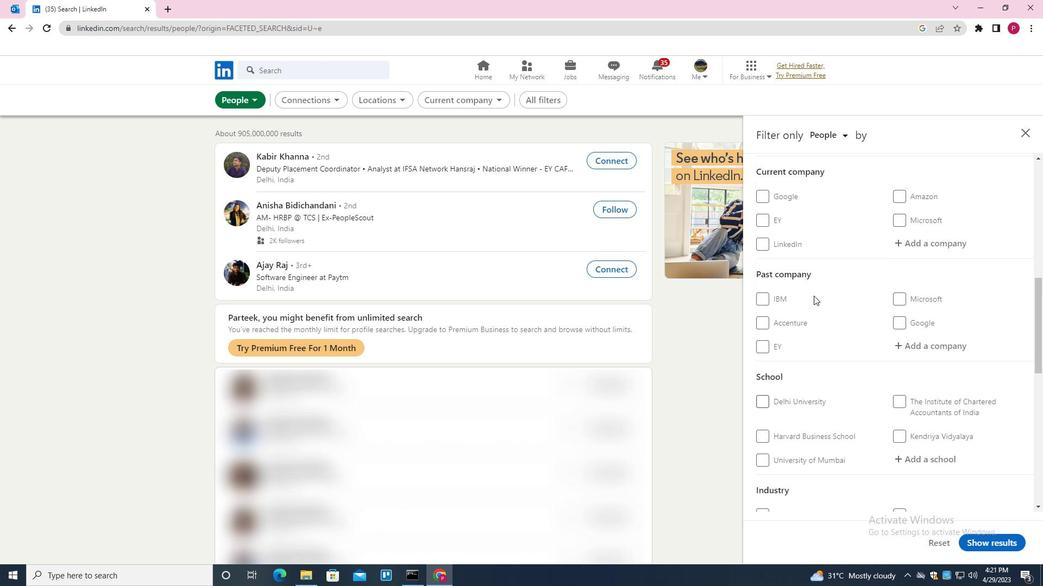
Action: Mouse moved to (911, 297)
Screenshot: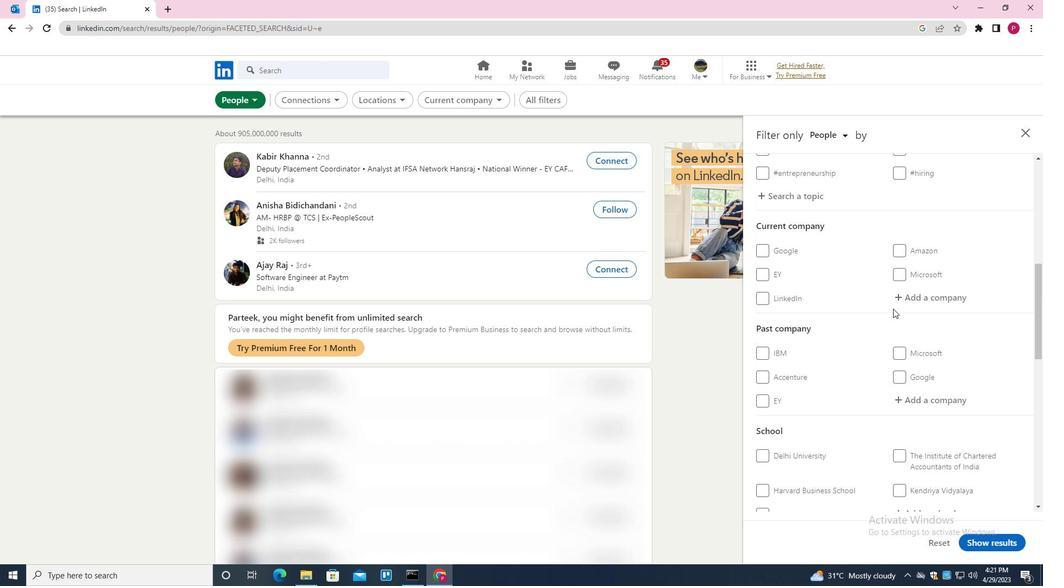 
Action: Mouse pressed left at (911, 297)
Screenshot: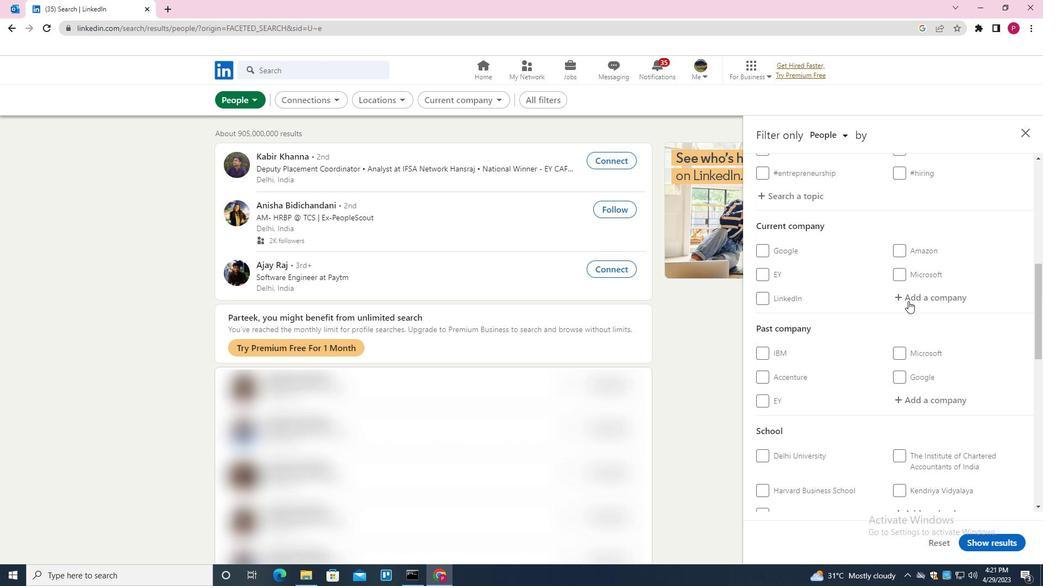 
Action: Key pressed <Key.shift>SCOTTIS<Key.down><Key.down><Key.enter>
Screenshot: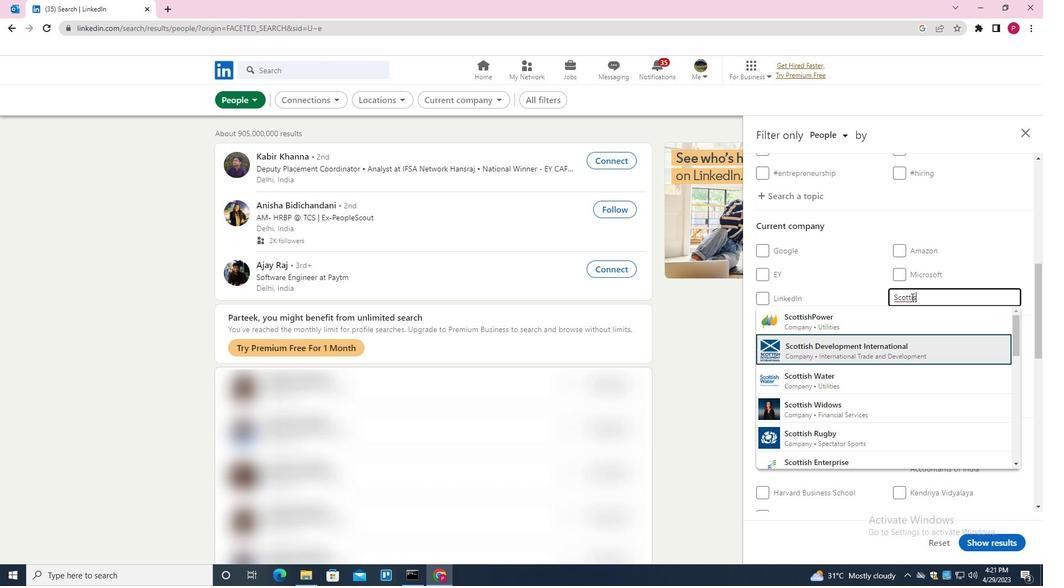 
Action: Mouse moved to (862, 340)
Screenshot: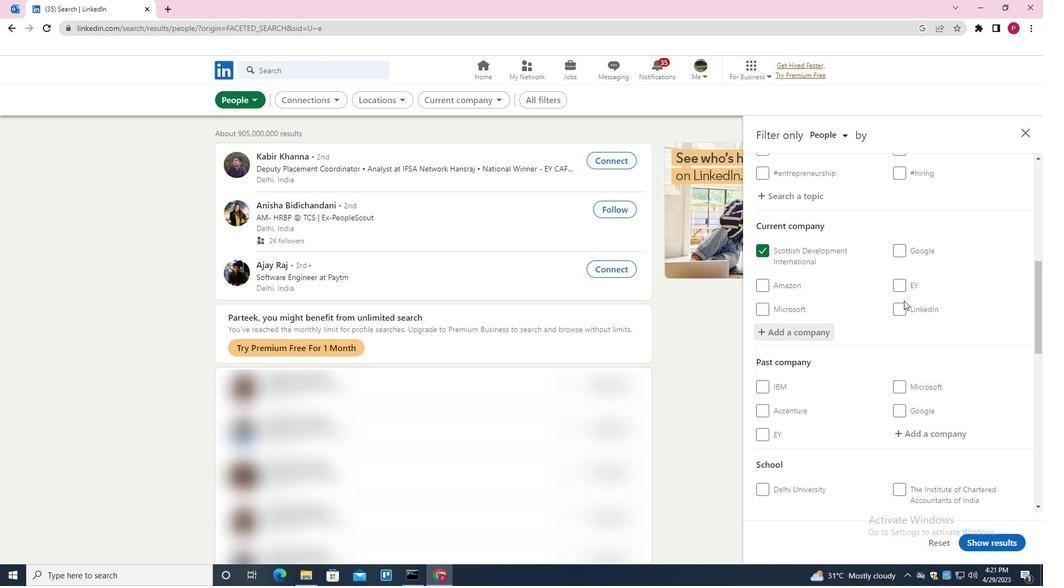 
Action: Mouse scrolled (862, 339) with delta (0, 0)
Screenshot: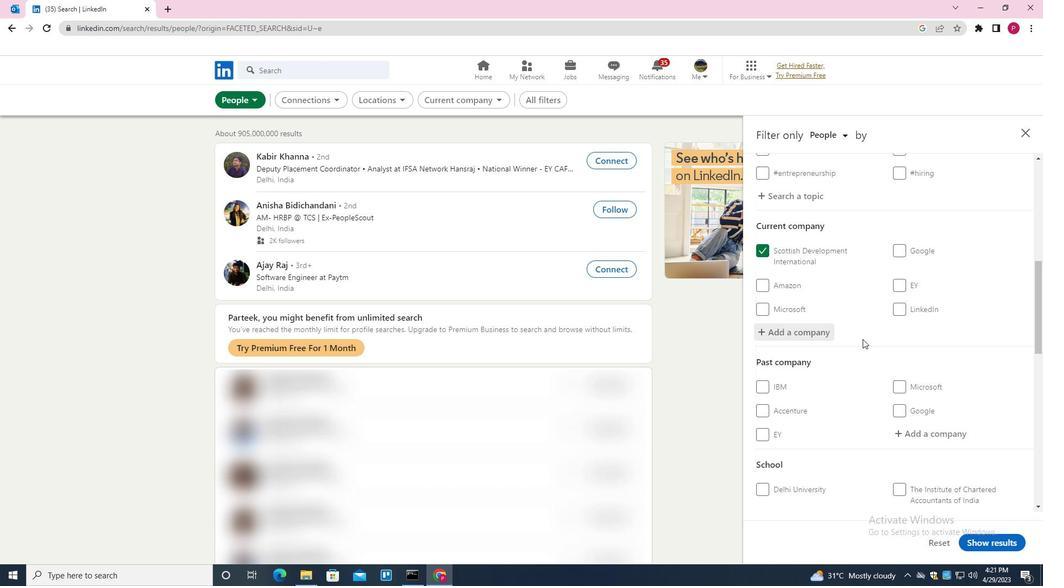 
Action: Mouse scrolled (862, 339) with delta (0, 0)
Screenshot: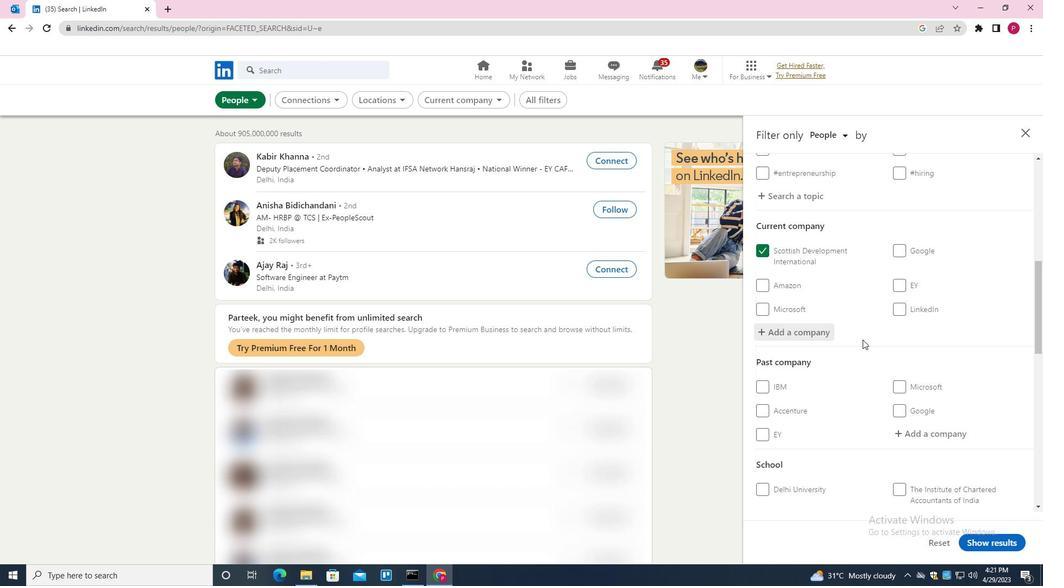 
Action: Mouse scrolled (862, 339) with delta (0, 0)
Screenshot: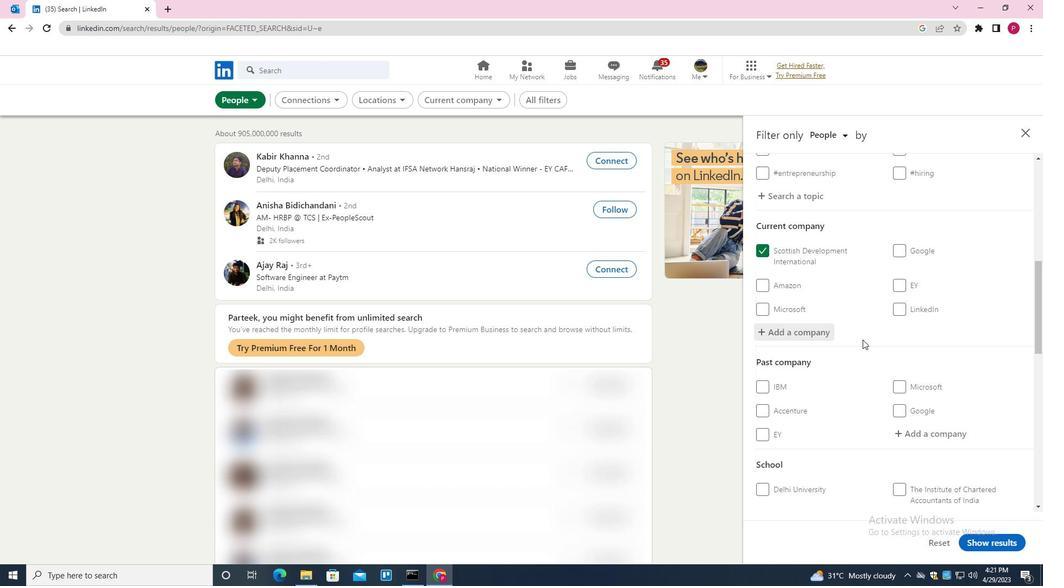 
Action: Mouse scrolled (862, 339) with delta (0, 0)
Screenshot: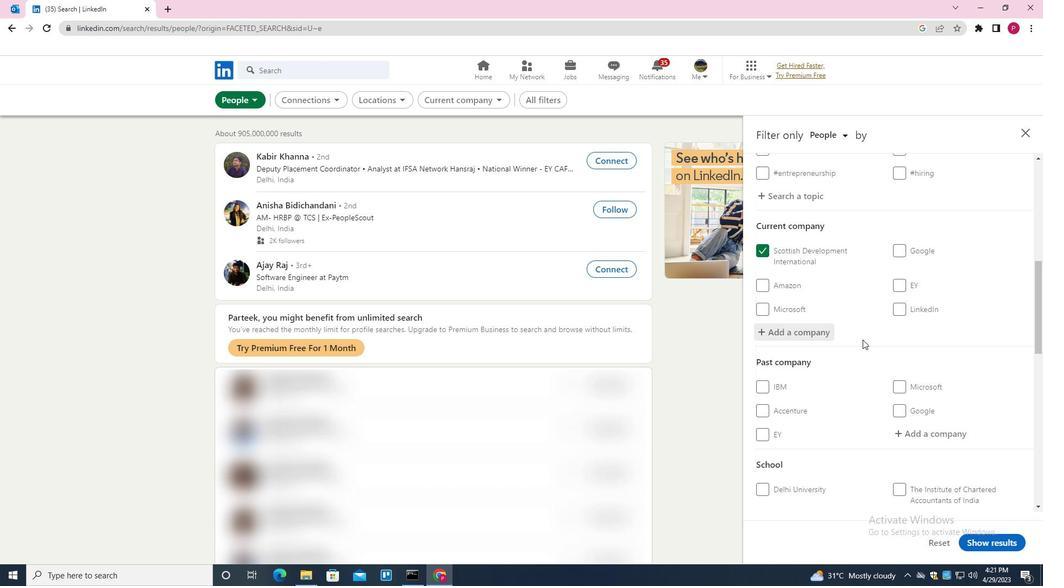 
Action: Mouse scrolled (862, 339) with delta (0, 0)
Screenshot: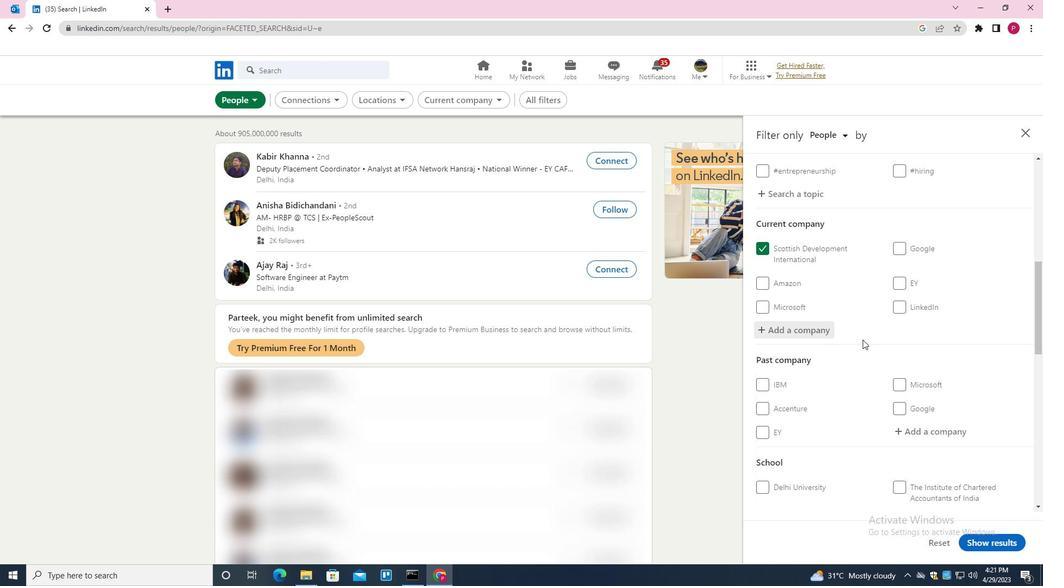 
Action: Mouse moved to (929, 273)
Screenshot: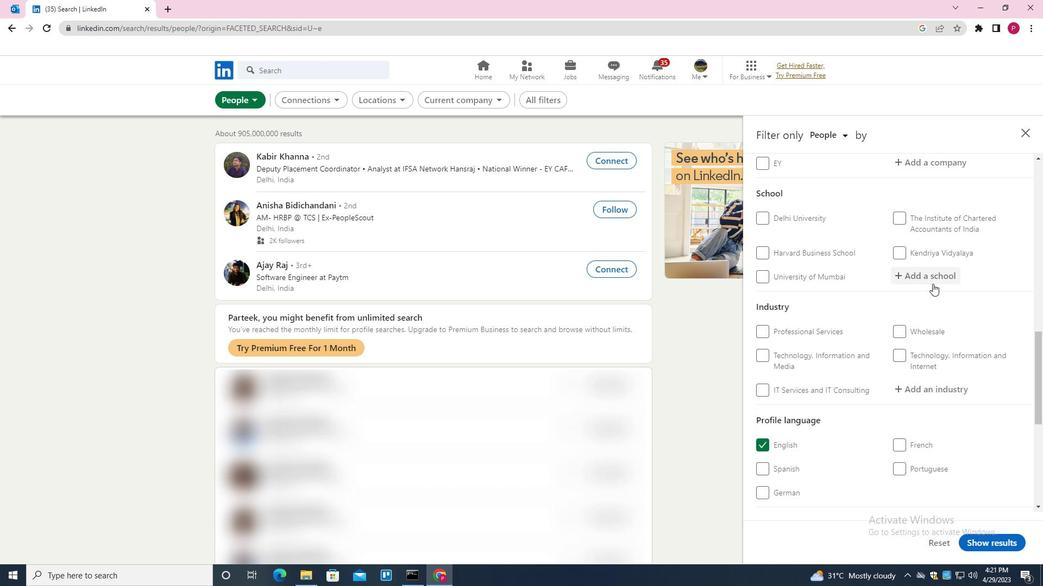 
Action: Mouse pressed left at (929, 273)
Screenshot: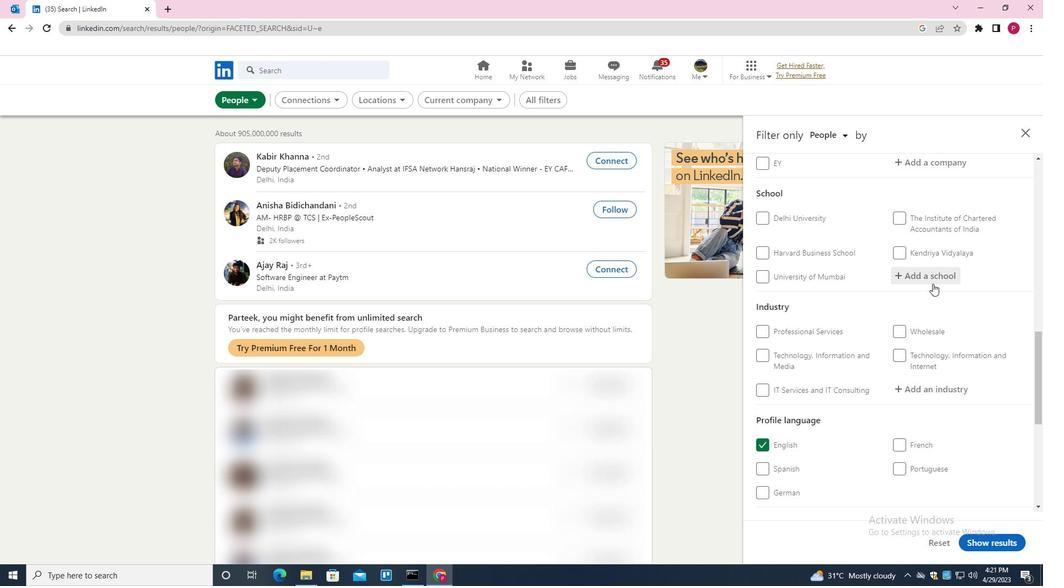 
Action: Key pressed <Key.shift><Key.shift><Key.shift><Key.shift><Key.shift><Key.shift>TVS<Key.space><Key.shift><Key.shift><Key.shift><Key.shift><Key.shift><Key.shift>MATRI<Key.down><Key.enter>
Screenshot: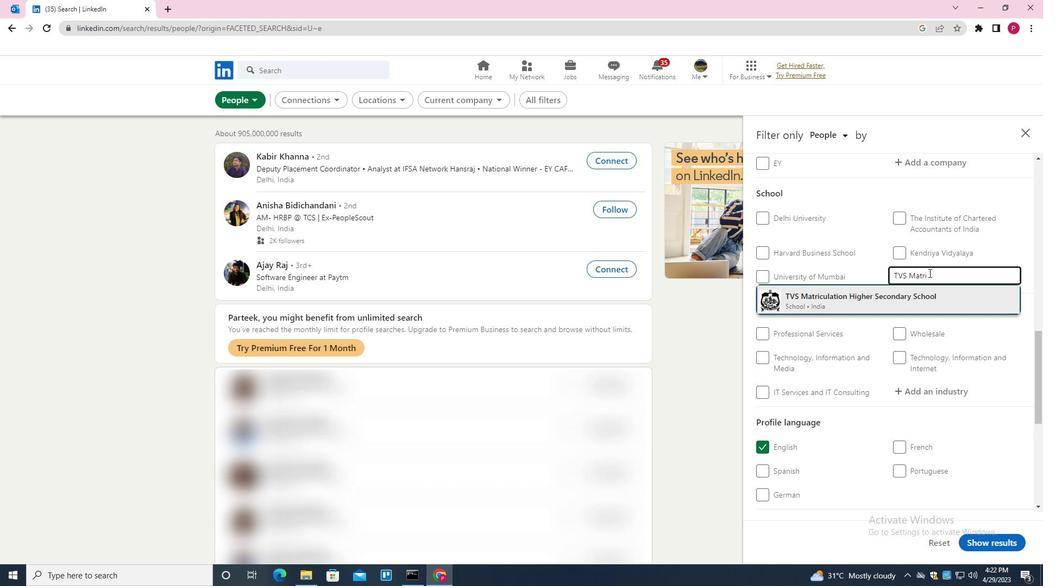 
Action: Mouse moved to (856, 323)
Screenshot: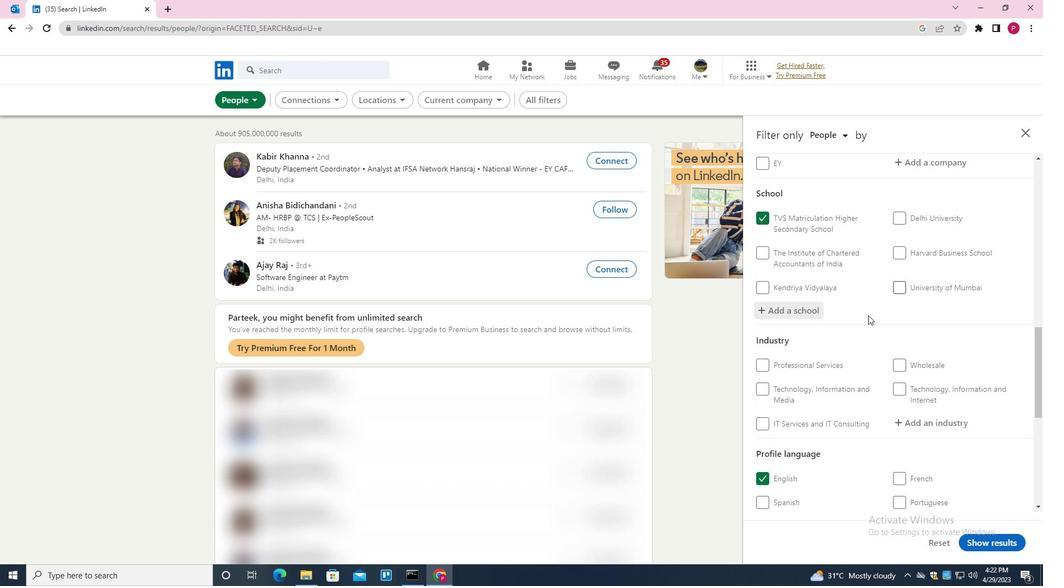 
Action: Mouse scrolled (856, 322) with delta (0, 0)
Screenshot: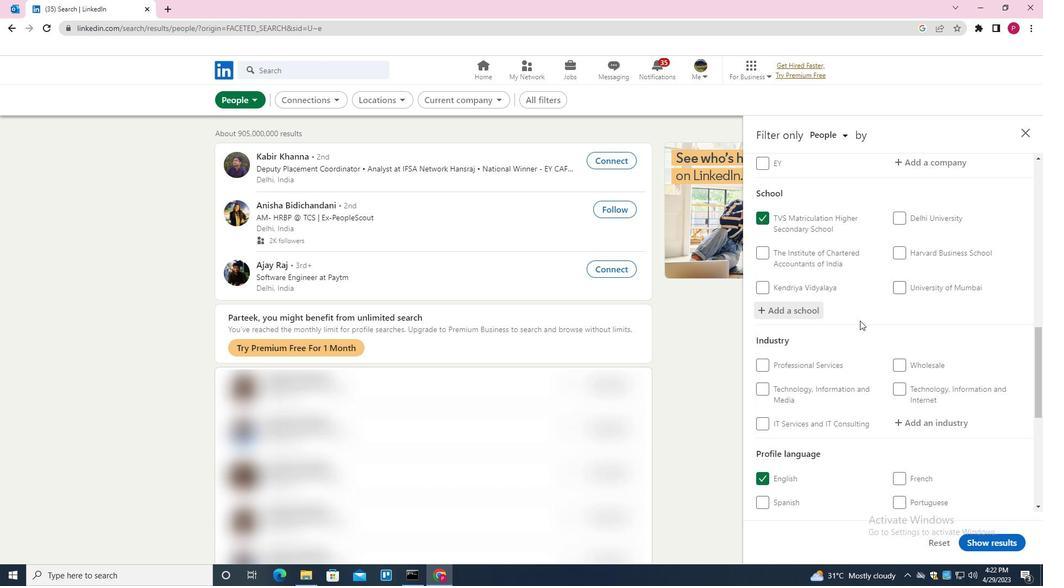 
Action: Mouse scrolled (856, 322) with delta (0, 0)
Screenshot: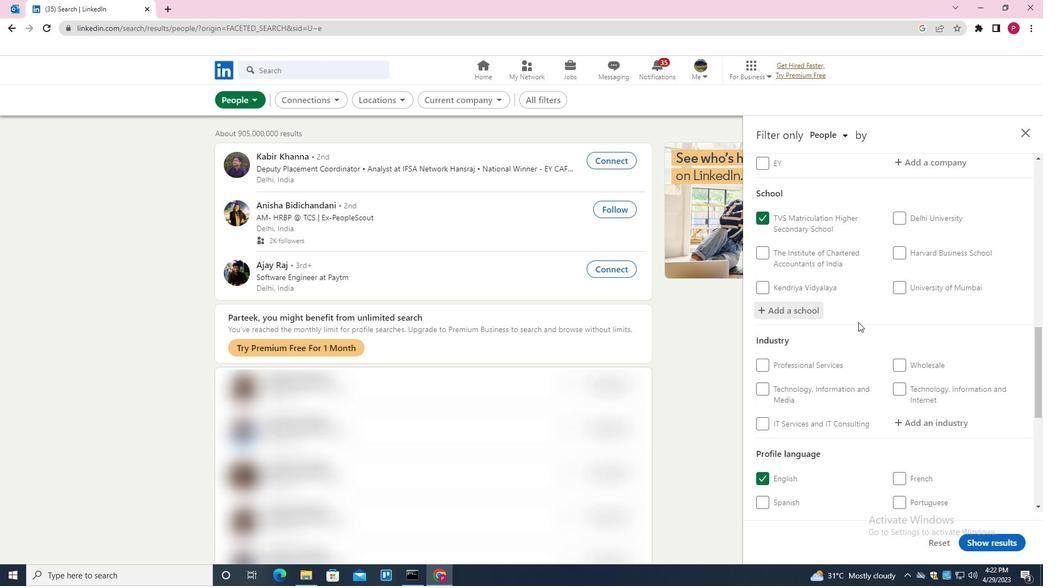 
Action: Mouse scrolled (856, 322) with delta (0, 0)
Screenshot: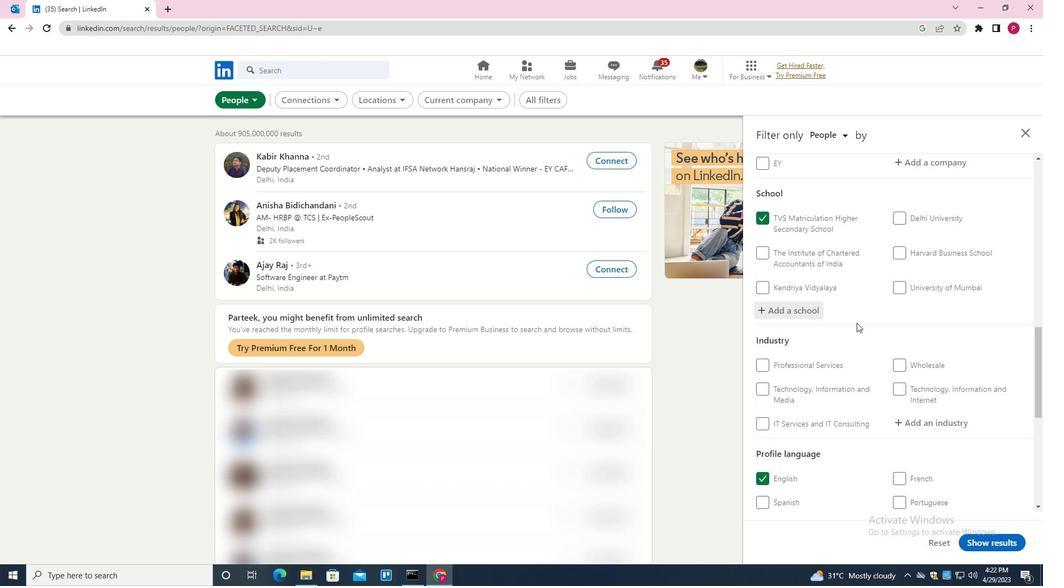 
Action: Mouse moved to (915, 268)
Screenshot: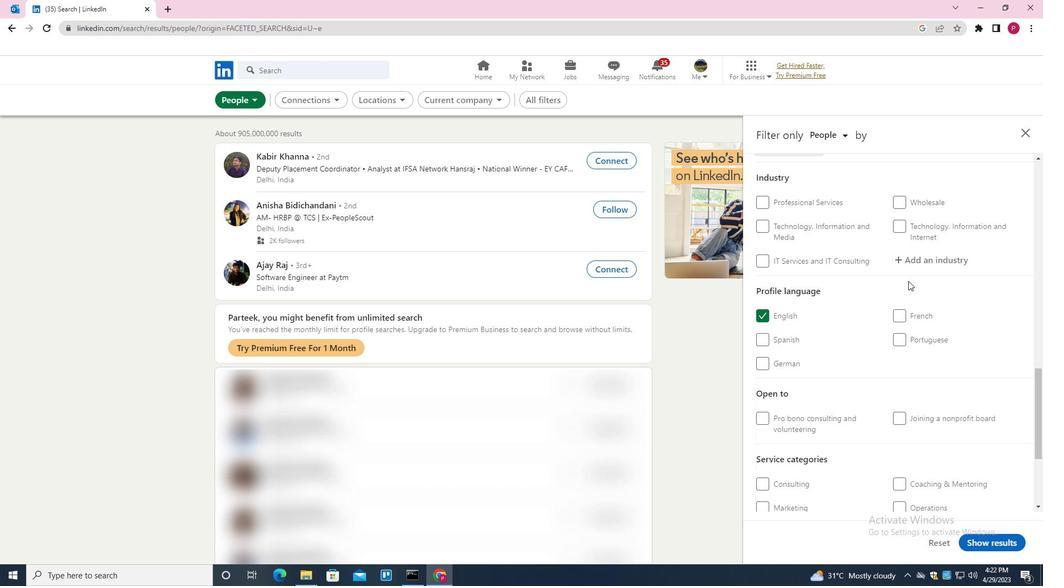 
Action: Mouse pressed left at (915, 268)
Screenshot: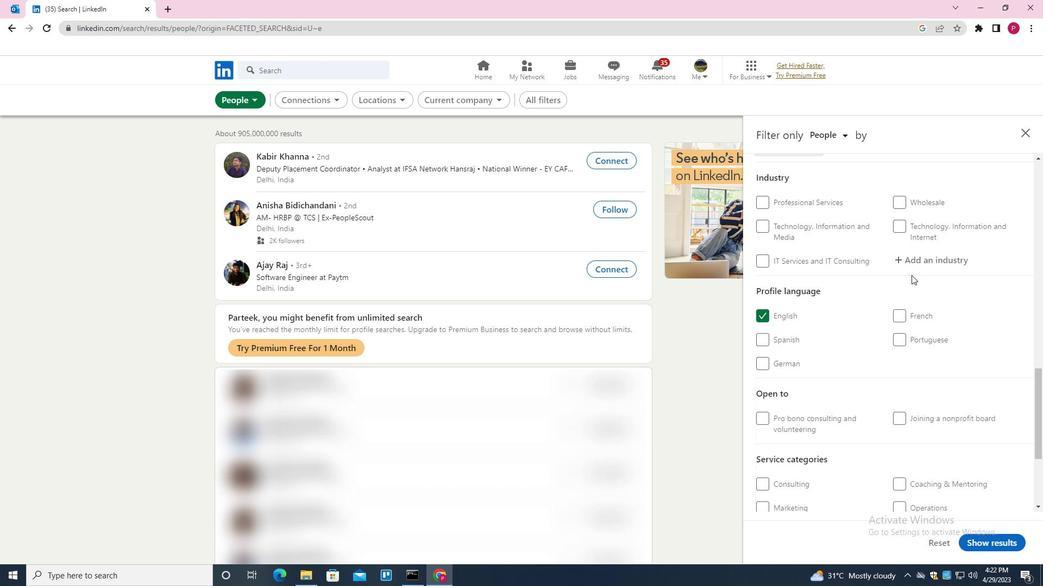 
Action: Key pressed <Key.shift>COMPUTER<Key.down><Key.enter>
Screenshot: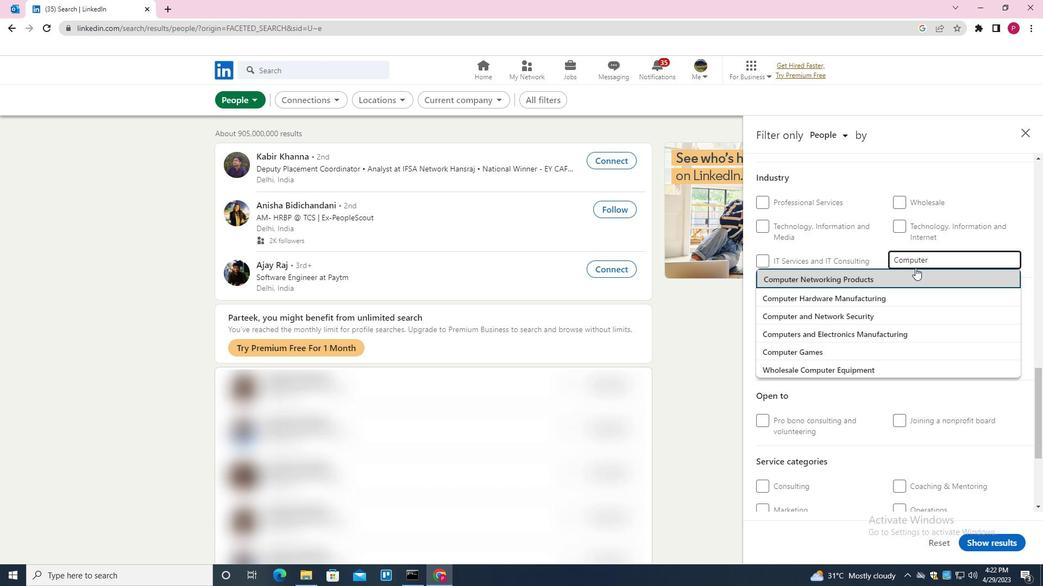 
Action: Mouse moved to (869, 342)
Screenshot: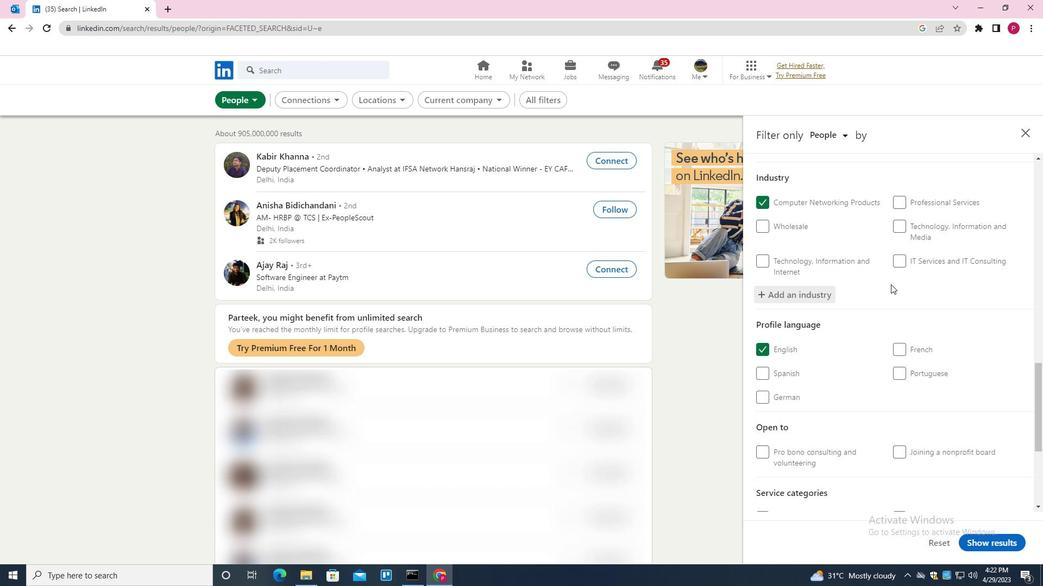 
Action: Mouse scrolled (869, 341) with delta (0, 0)
Screenshot: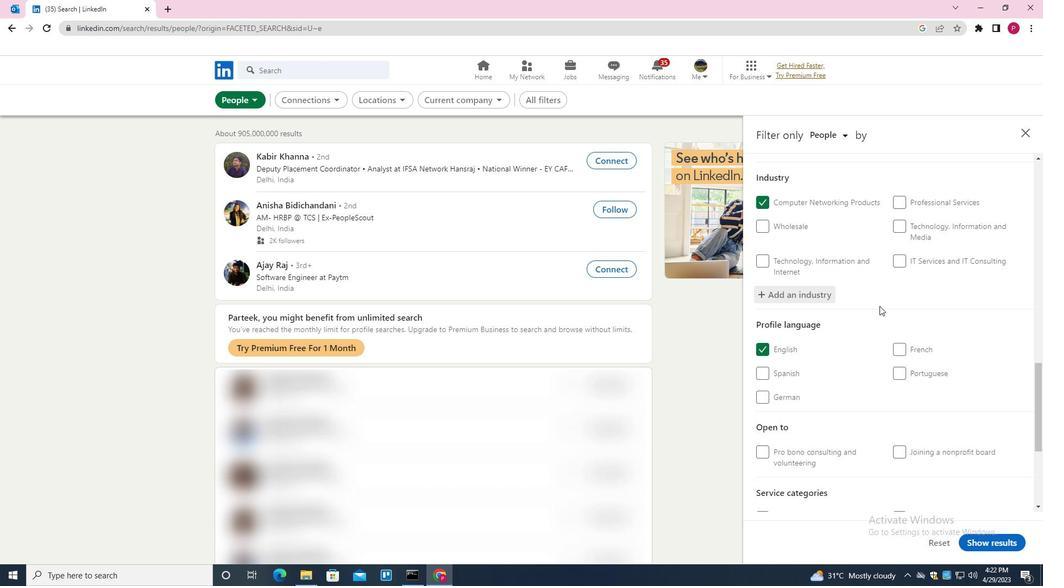 
Action: Mouse scrolled (869, 341) with delta (0, 0)
Screenshot: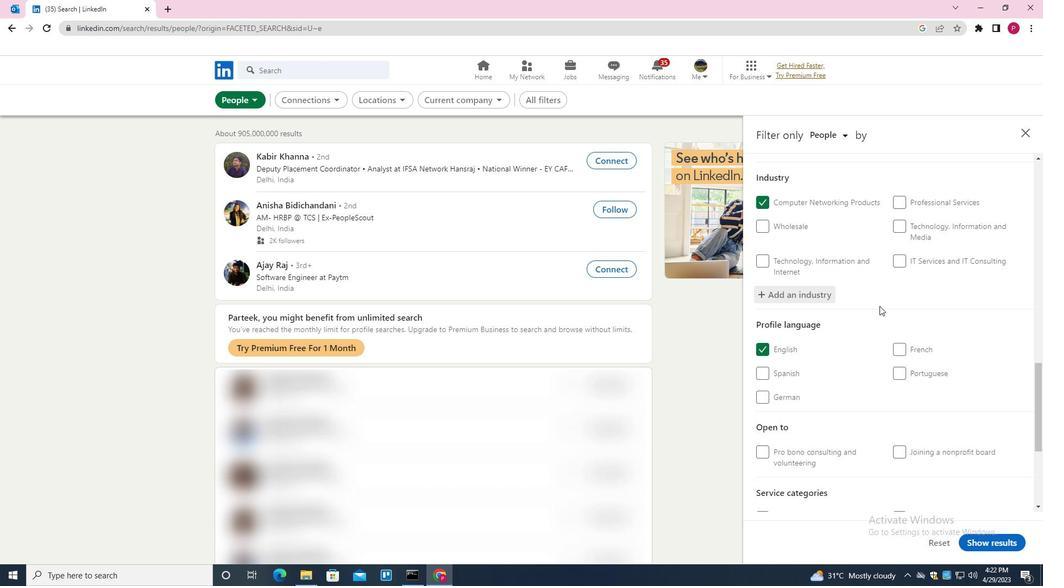 
Action: Mouse moved to (869, 344)
Screenshot: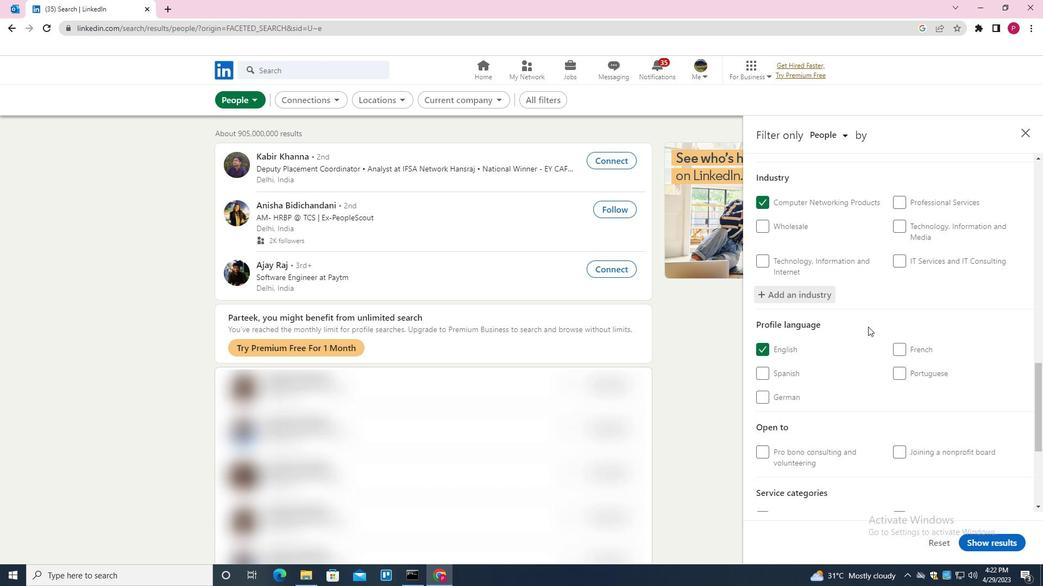 
Action: Mouse scrolled (869, 343) with delta (0, 0)
Screenshot: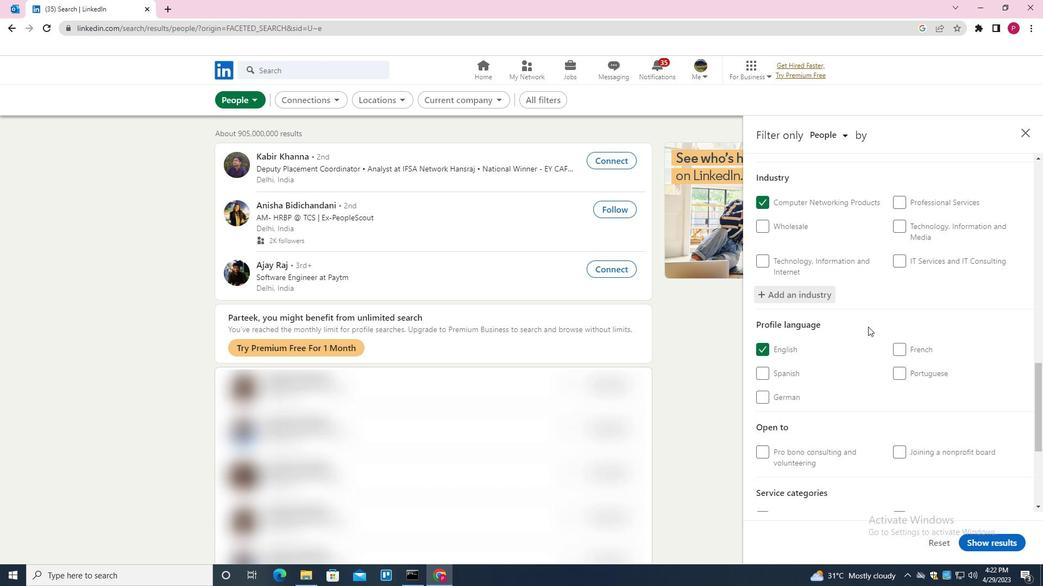 
Action: Mouse moved to (929, 403)
Screenshot: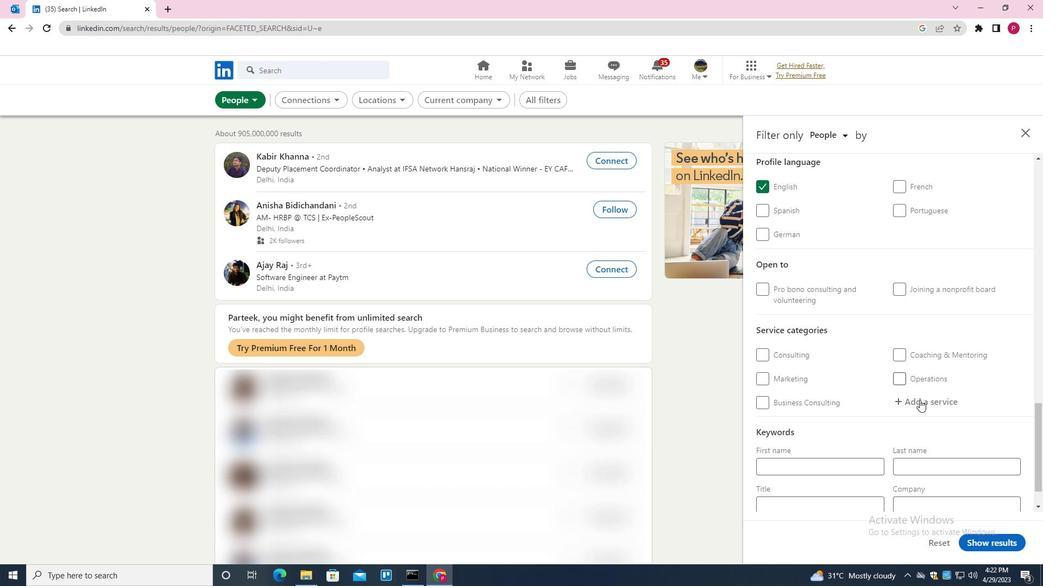 
Action: Mouse pressed left at (929, 403)
Screenshot: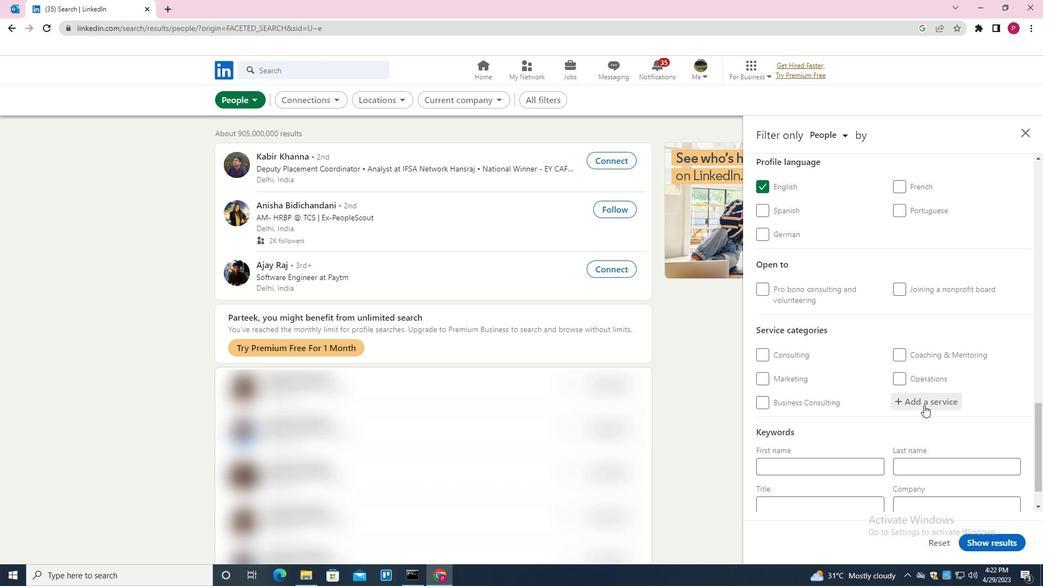 
Action: Key pressed <Key.shift><Key.shift><Key.shift><Key.shift><Key.shift><Key.shift><Key.shift><Key.shift>CORPORATE<Key.down><Key.down><Key.enter>
Screenshot: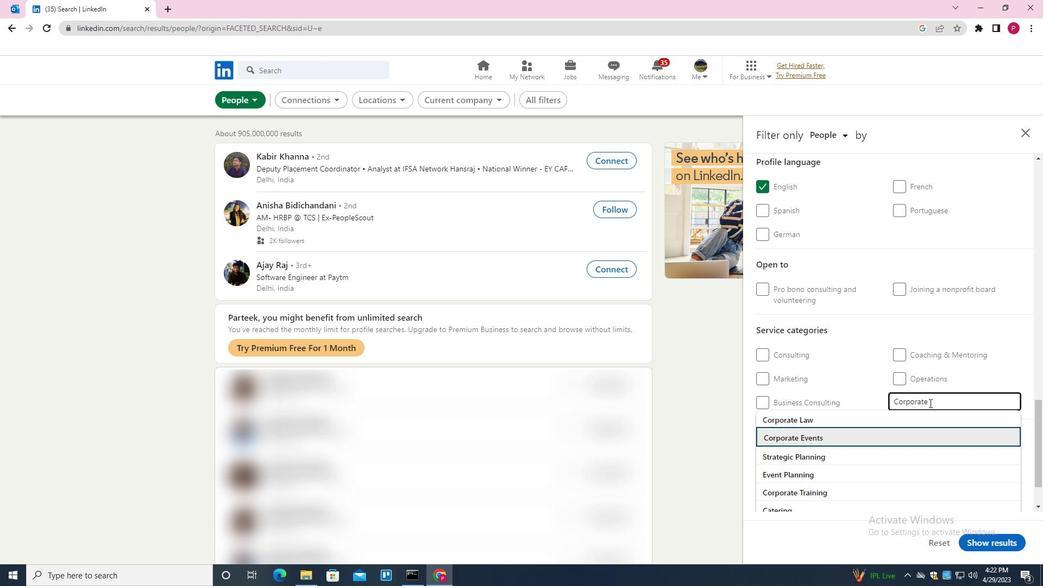 
Action: Mouse scrolled (929, 403) with delta (0, 0)
Screenshot: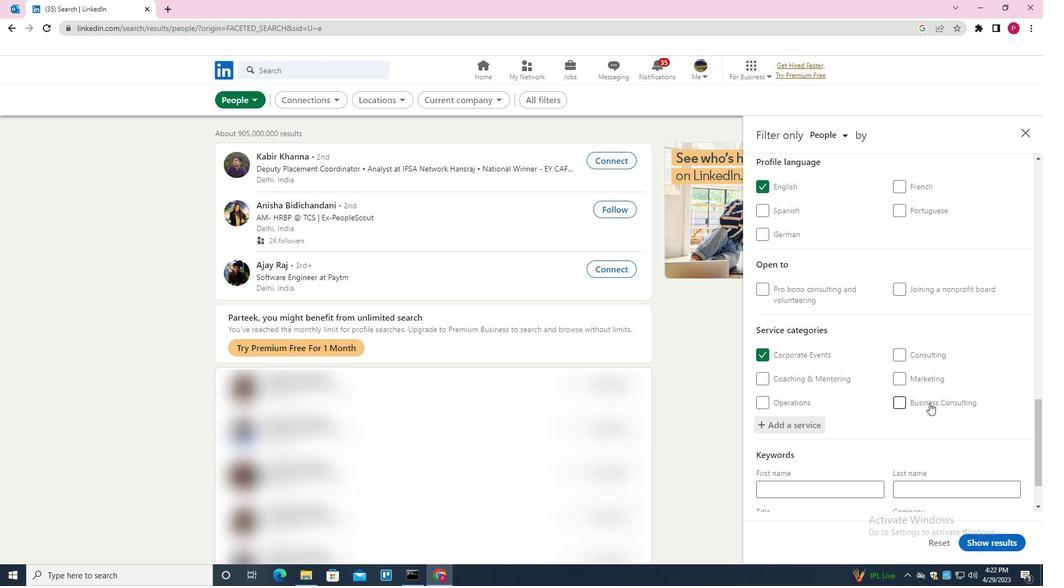 
Action: Mouse scrolled (929, 403) with delta (0, 0)
Screenshot: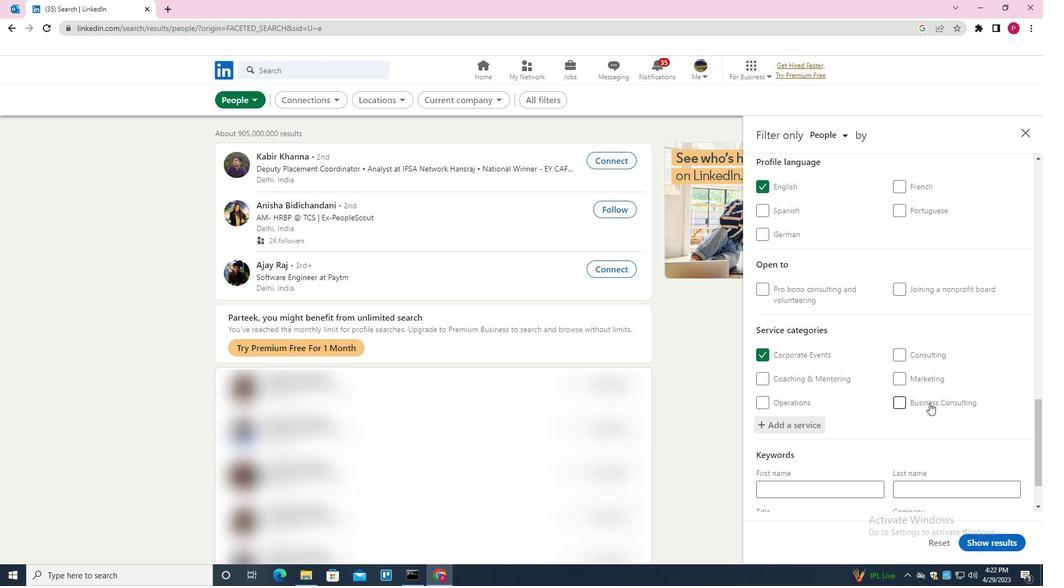 
Action: Mouse scrolled (929, 403) with delta (0, 0)
Screenshot: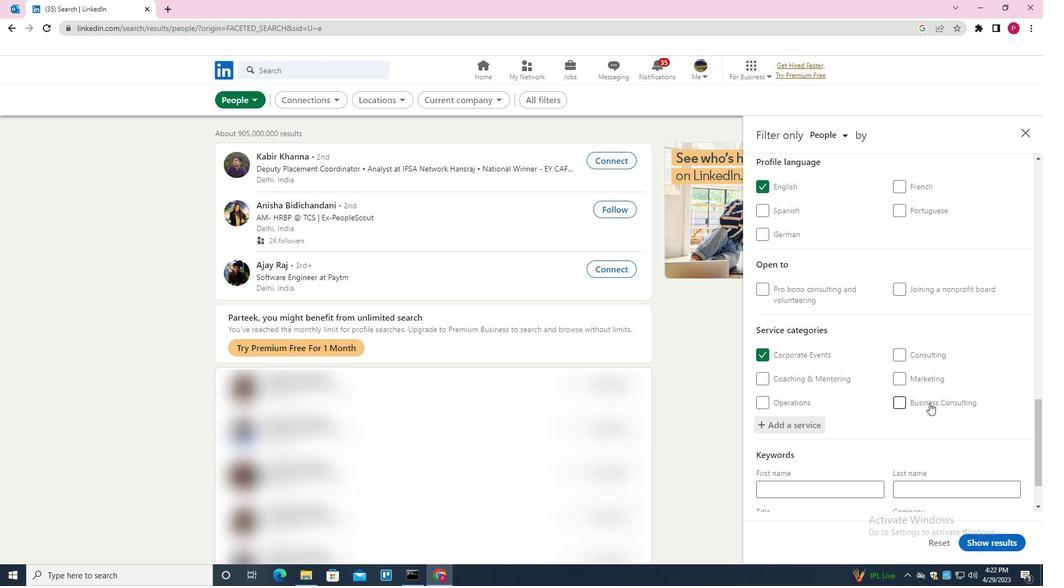 
Action: Mouse scrolled (929, 403) with delta (0, 0)
Screenshot: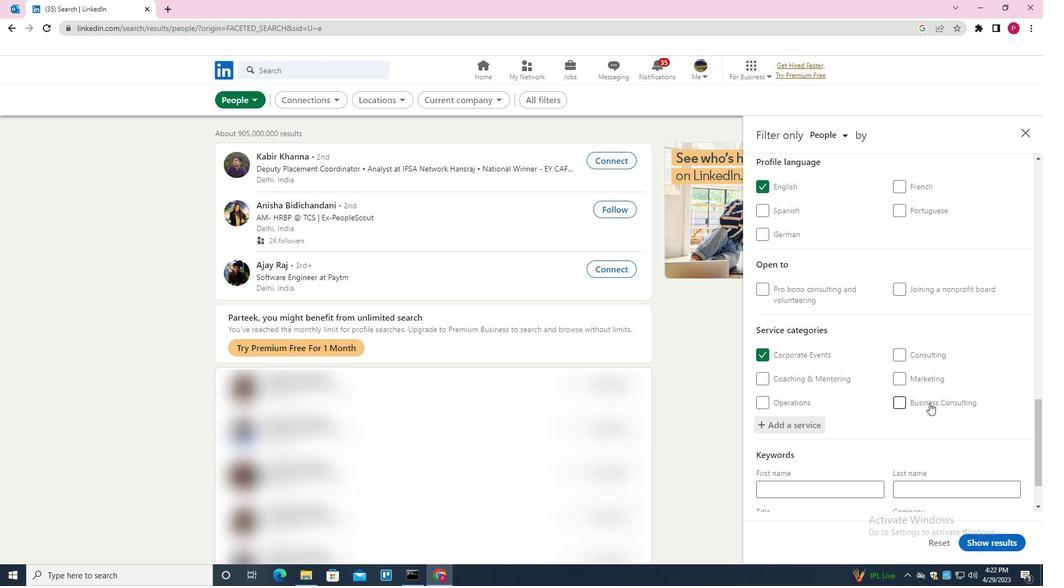 
Action: Mouse scrolled (929, 403) with delta (0, 0)
Screenshot: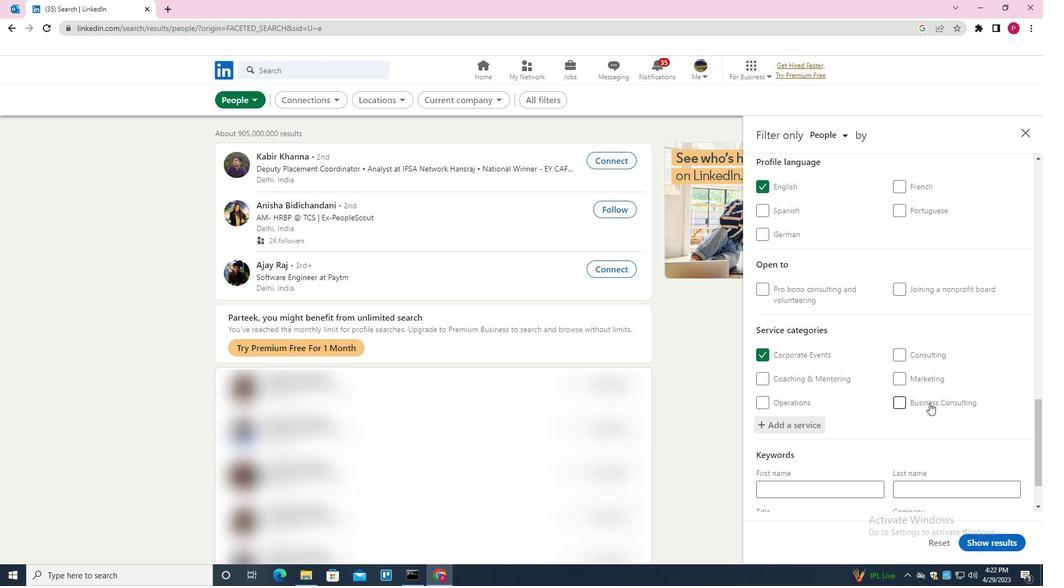 
Action: Mouse moved to (817, 464)
Screenshot: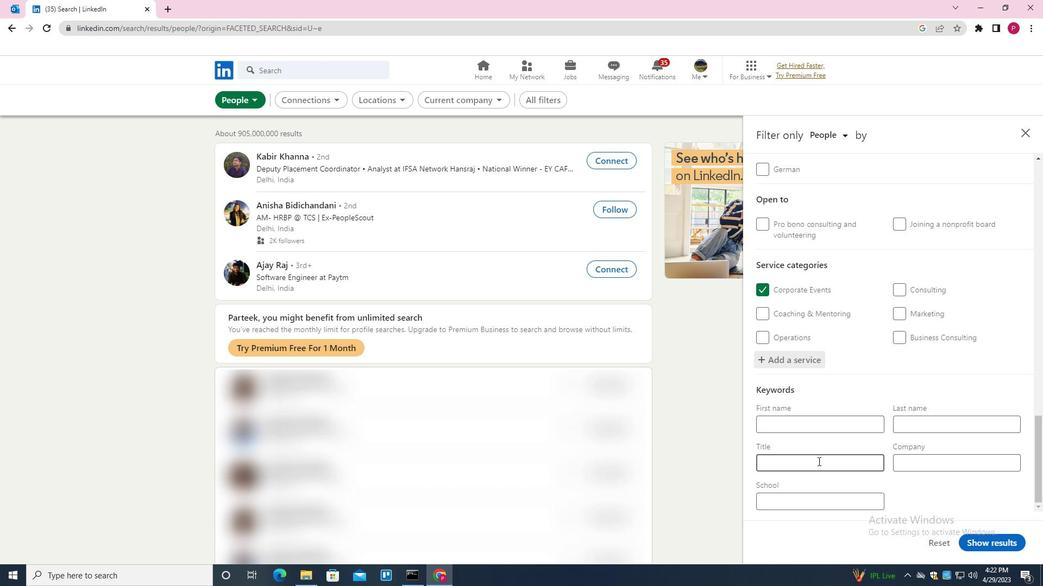 
Action: Mouse pressed left at (817, 464)
Screenshot: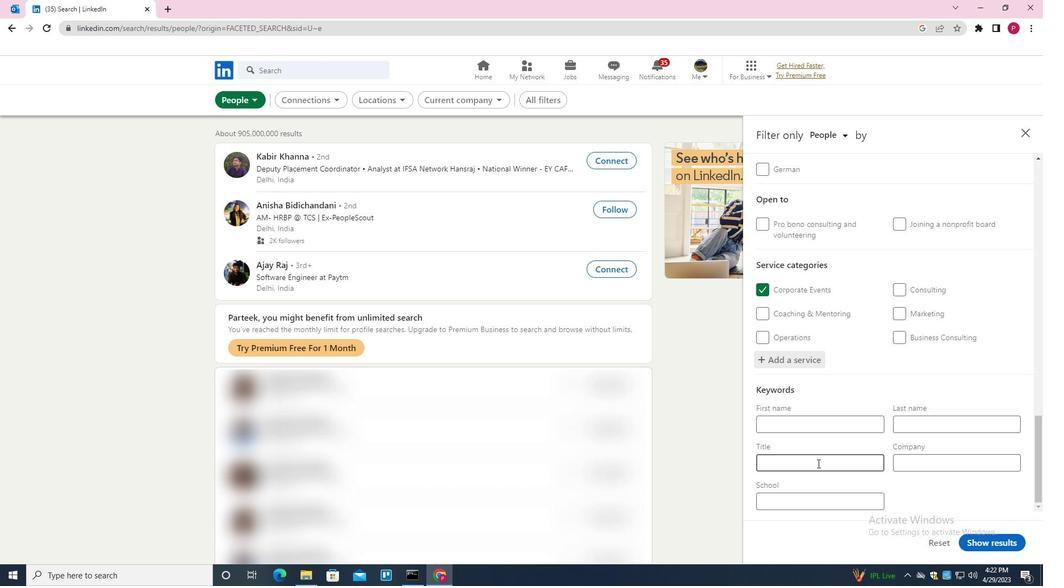 
Action: Key pressed <Key.shift>VIDEO<Key.space><Key.shift>EDITOR
Screenshot: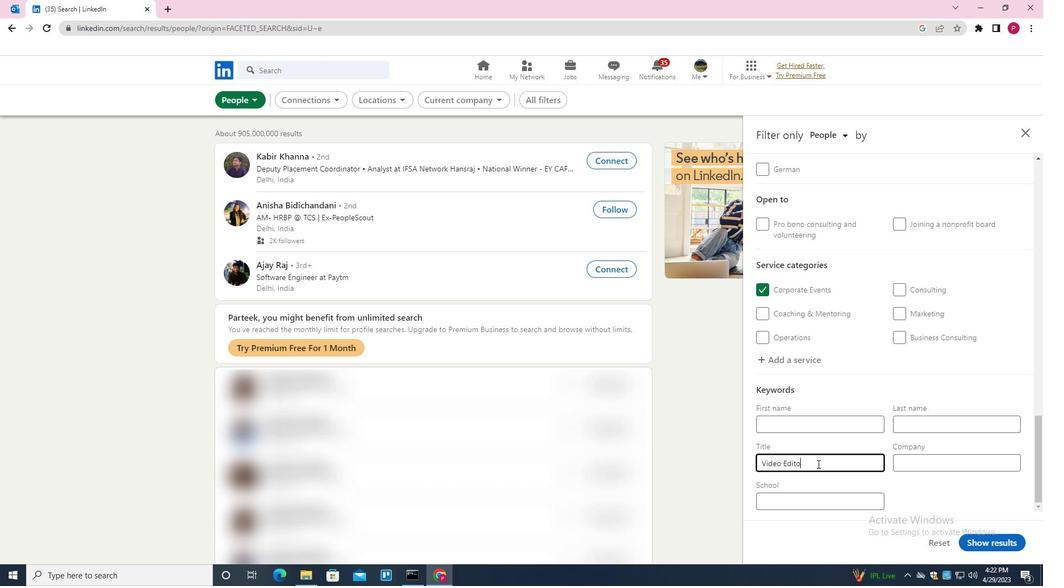 
Action: Mouse moved to (991, 549)
Screenshot: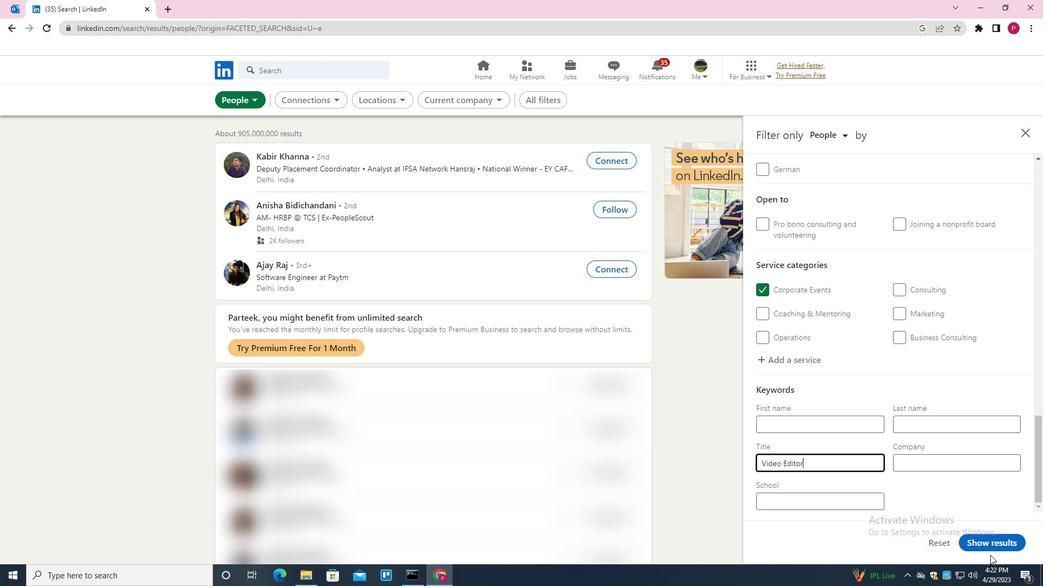 
Action: Mouse pressed left at (991, 549)
Screenshot: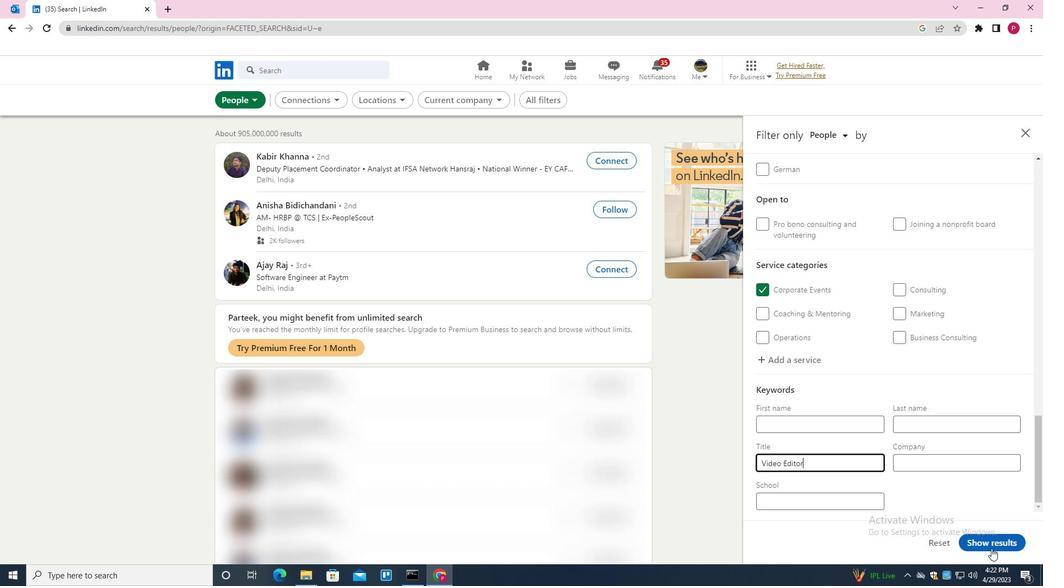 
Action: Mouse moved to (483, 235)
Screenshot: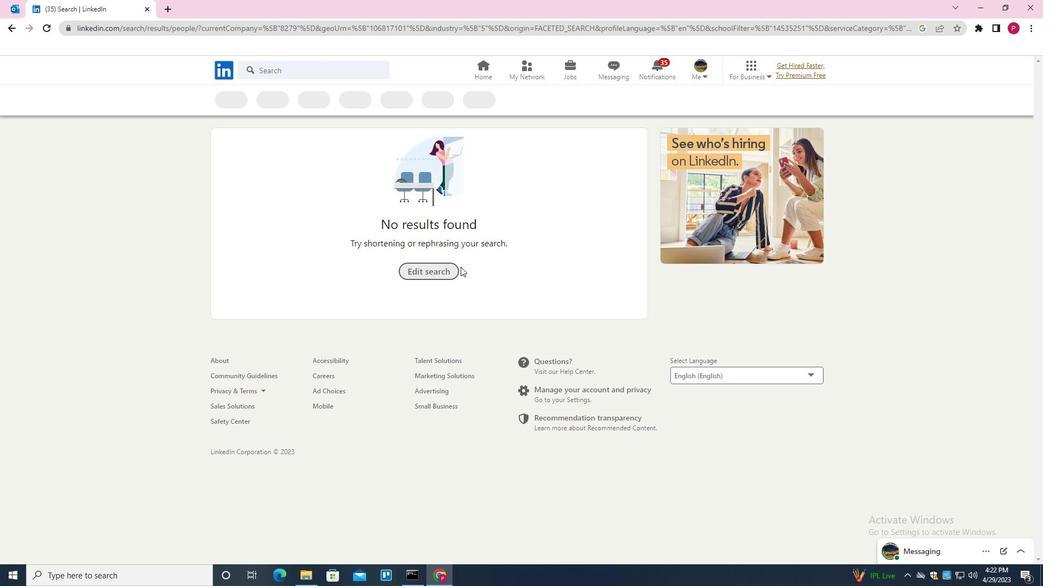 
